 Task: Find connections with filter location Songyang with filter topic #Saaswith filter profile language English with filter current company Hortonworks with filter school Apeejay School with filter industry Recreational Facilities with filter service category Lead Generation with filter keywords title Video Game Writer
Action: Mouse moved to (613, 63)
Screenshot: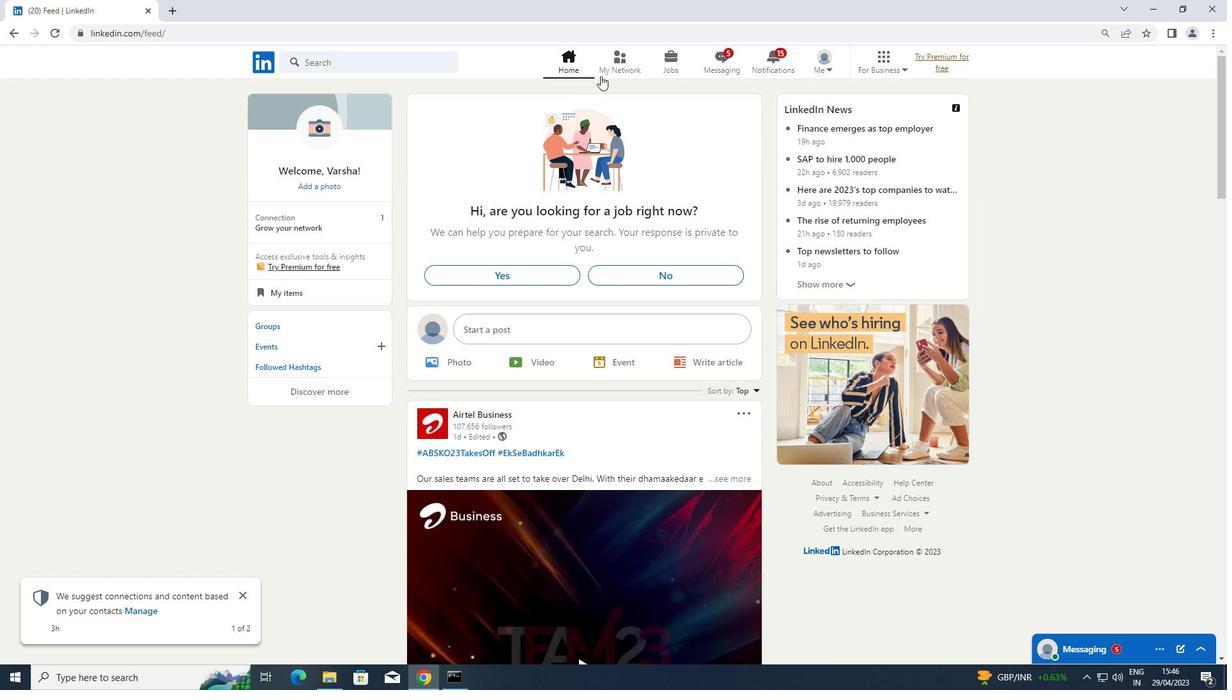 
Action: Mouse pressed left at (613, 63)
Screenshot: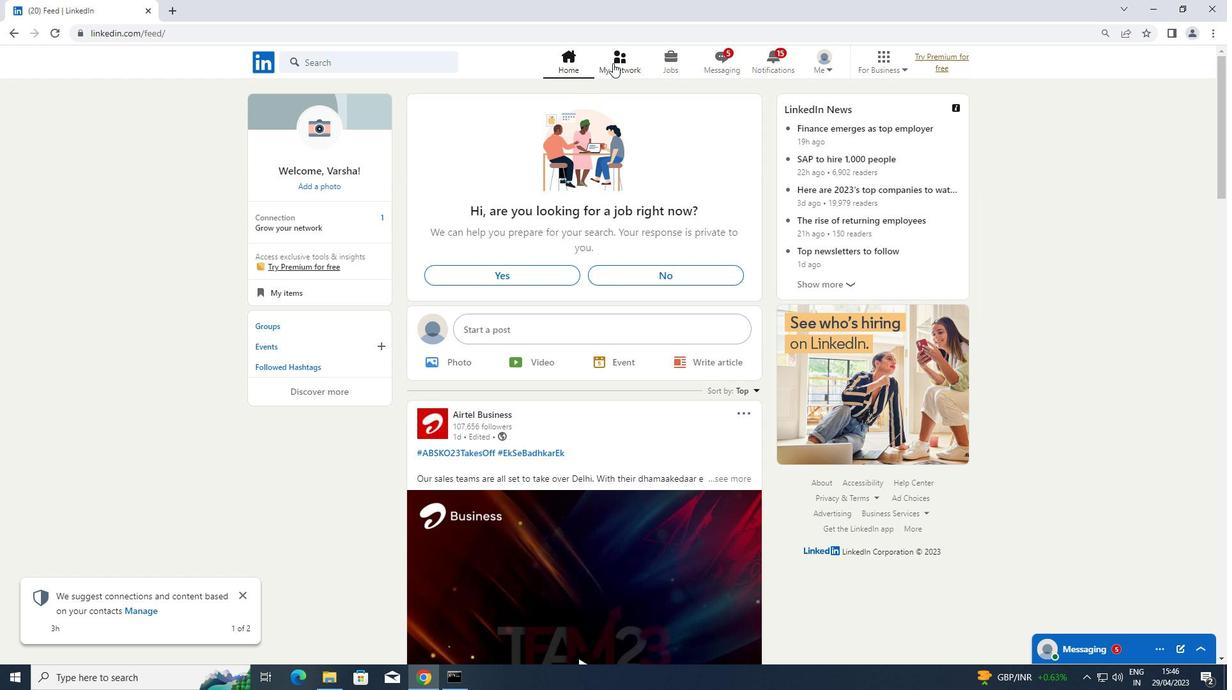 
Action: Mouse moved to (311, 127)
Screenshot: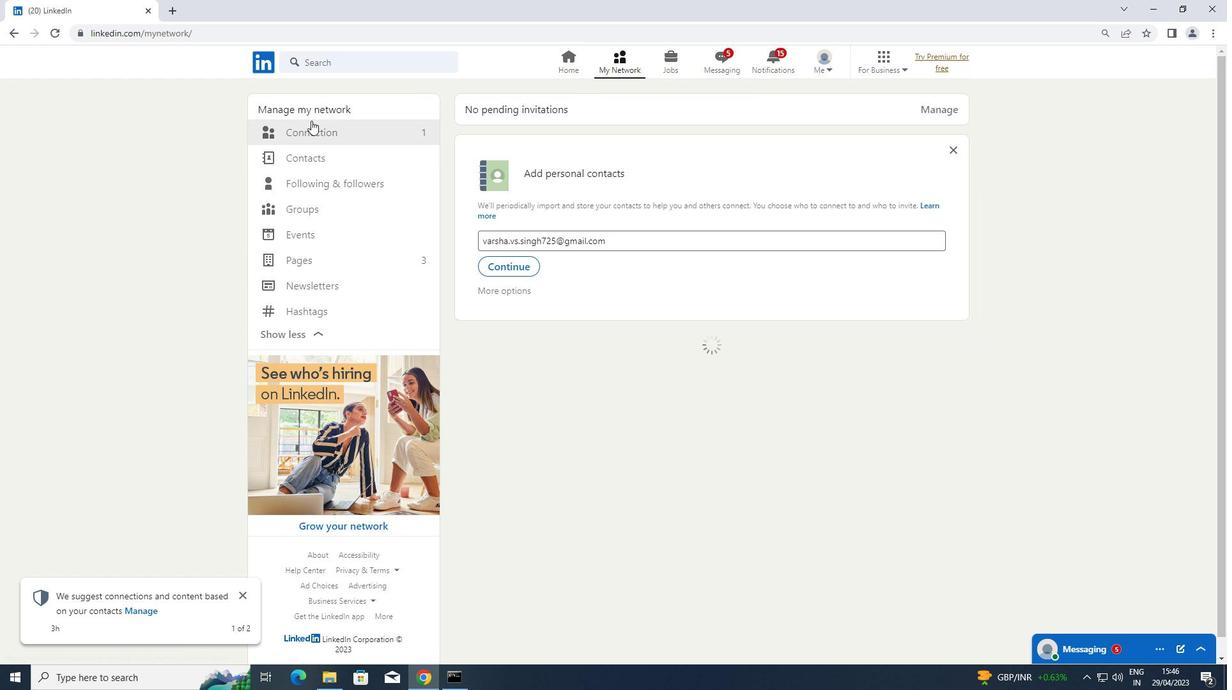 
Action: Mouse pressed left at (311, 127)
Screenshot: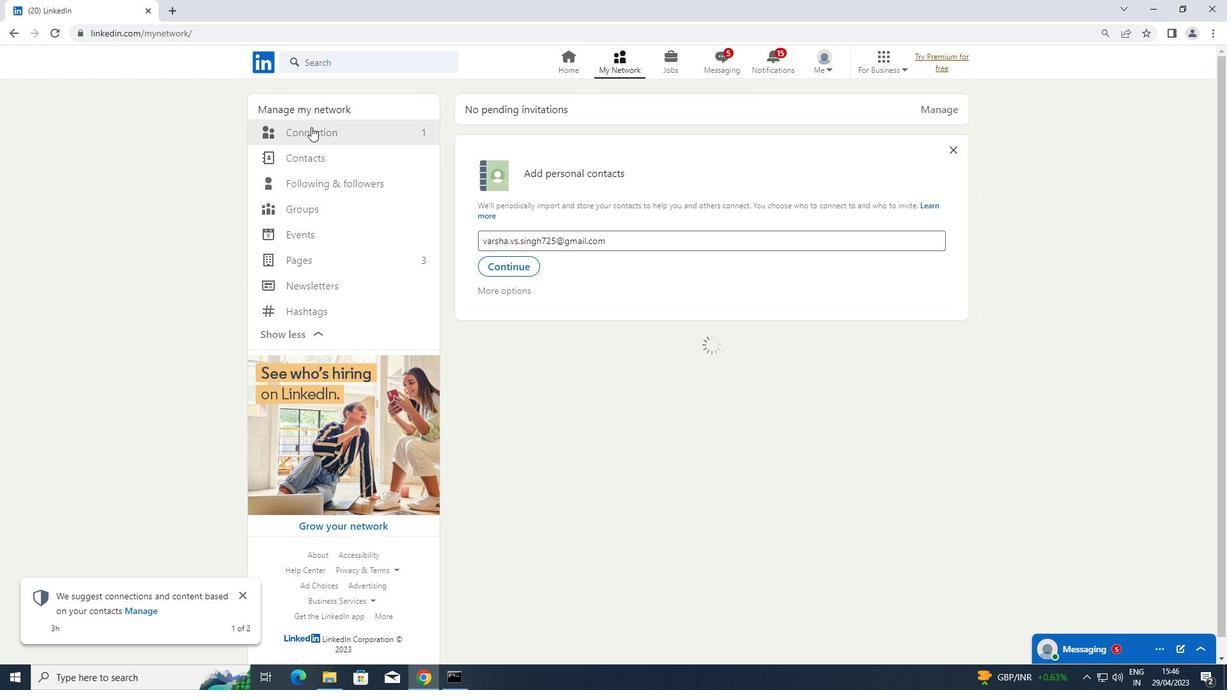 
Action: Mouse moved to (705, 136)
Screenshot: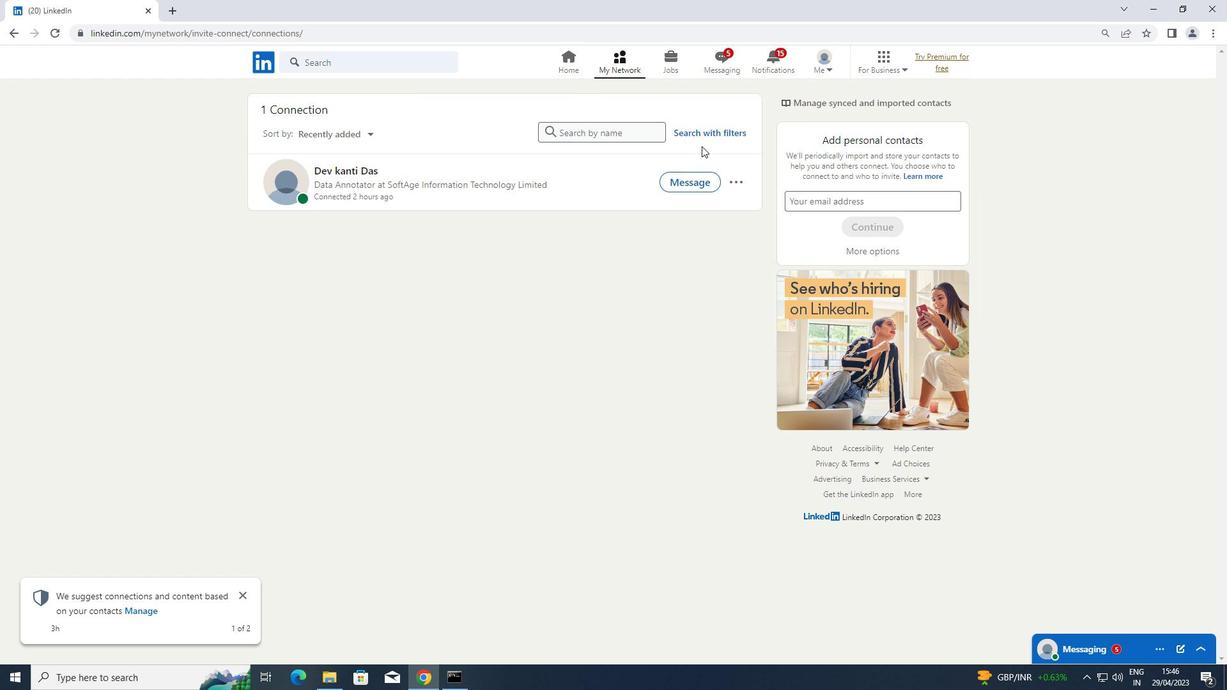 
Action: Mouse pressed left at (705, 136)
Screenshot: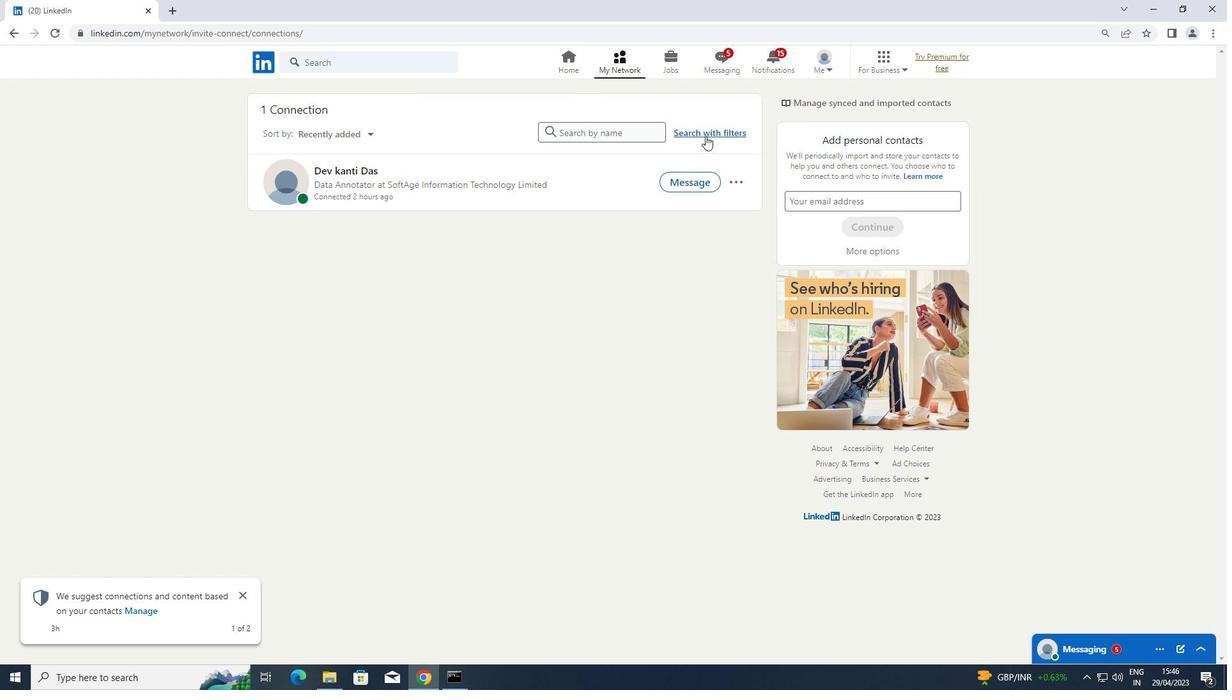 
Action: Mouse moved to (649, 93)
Screenshot: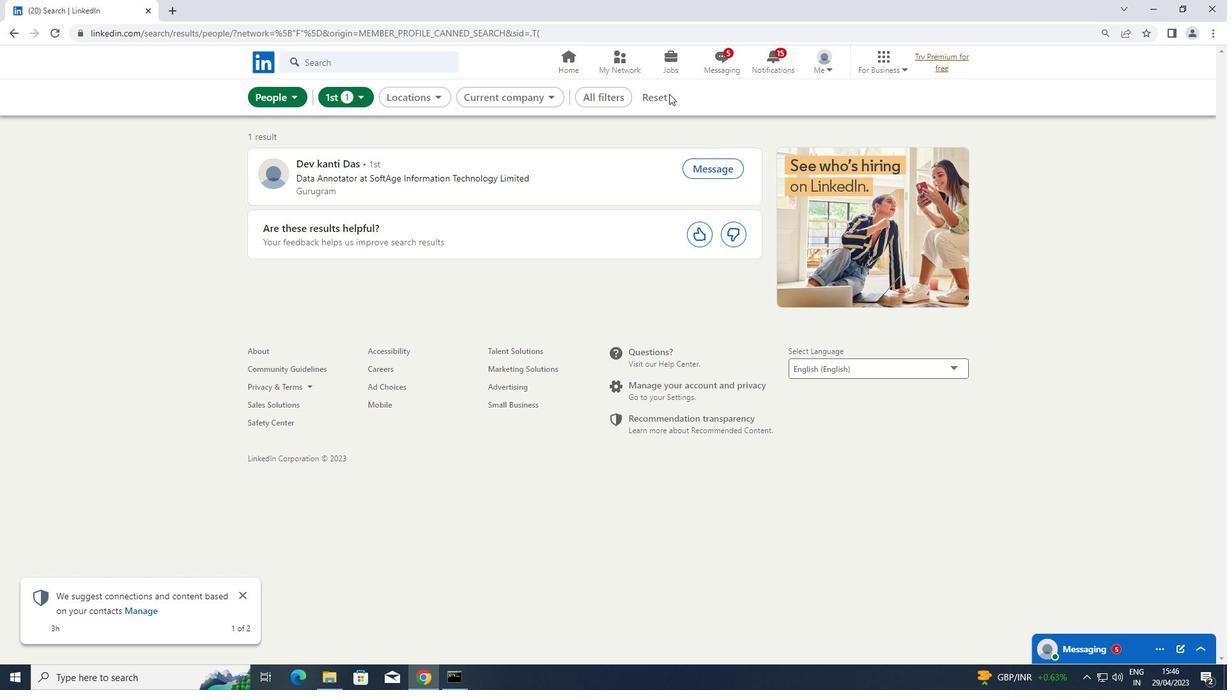 
Action: Mouse pressed left at (649, 93)
Screenshot: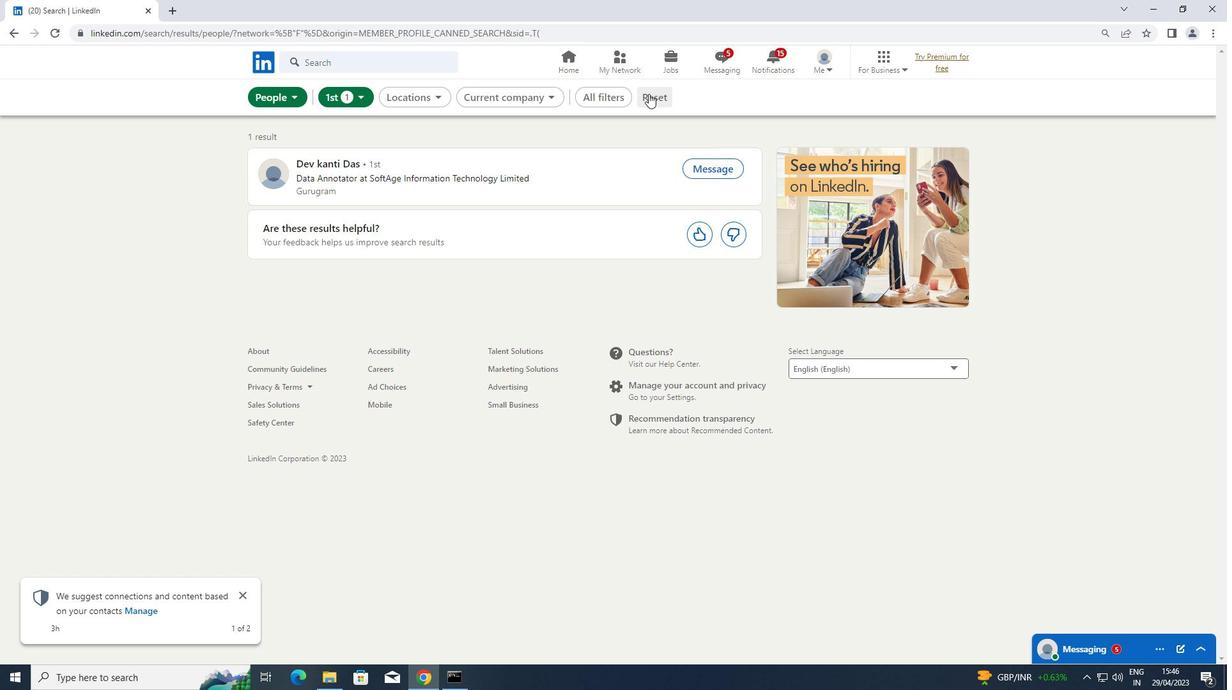 
Action: Mouse moved to (645, 95)
Screenshot: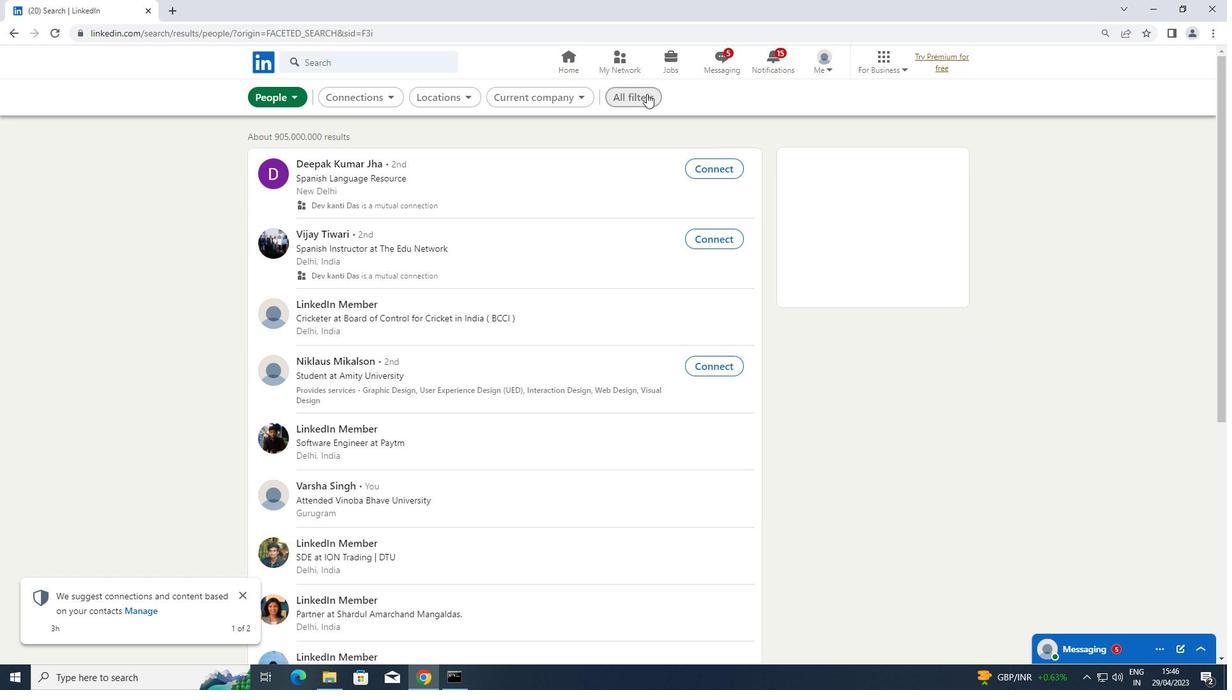 
Action: Mouse pressed left at (645, 95)
Screenshot: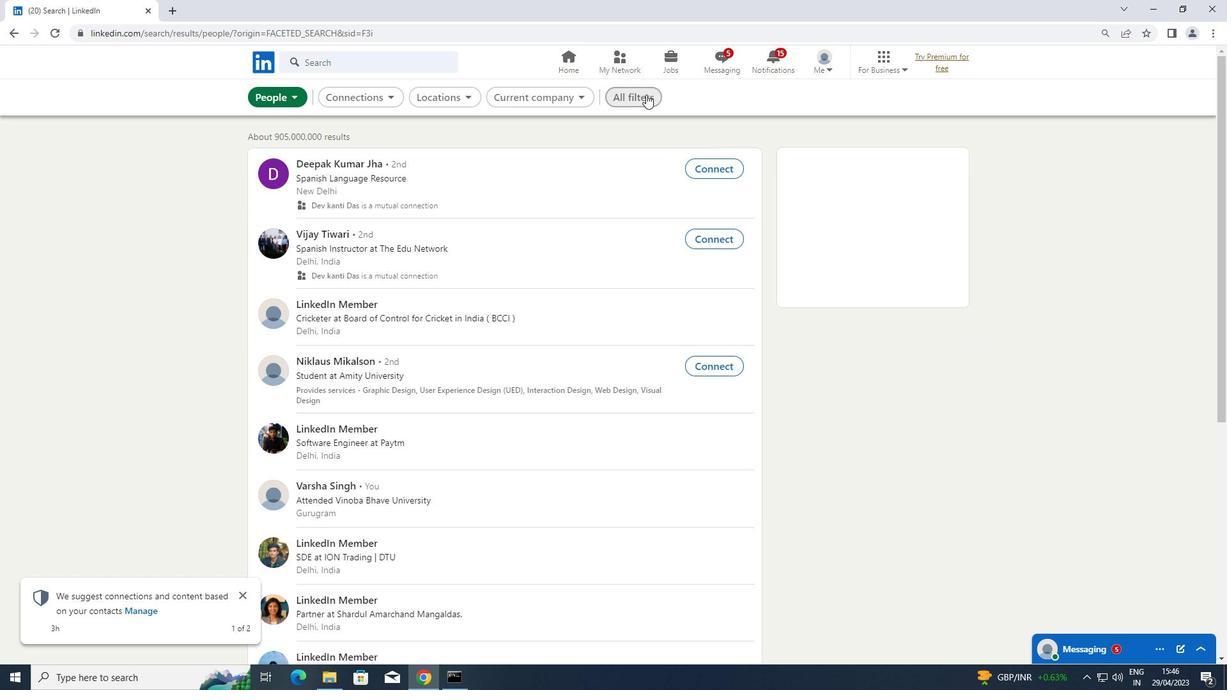 
Action: Mouse moved to (941, 292)
Screenshot: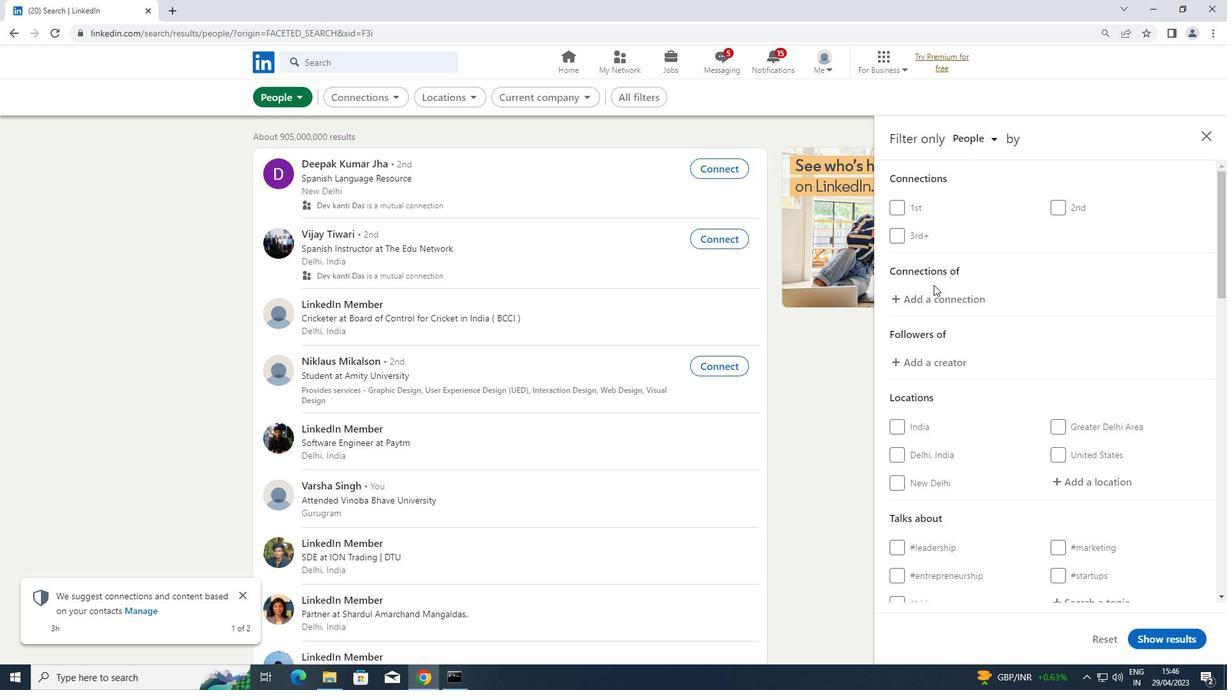 
Action: Mouse scrolled (941, 291) with delta (0, 0)
Screenshot: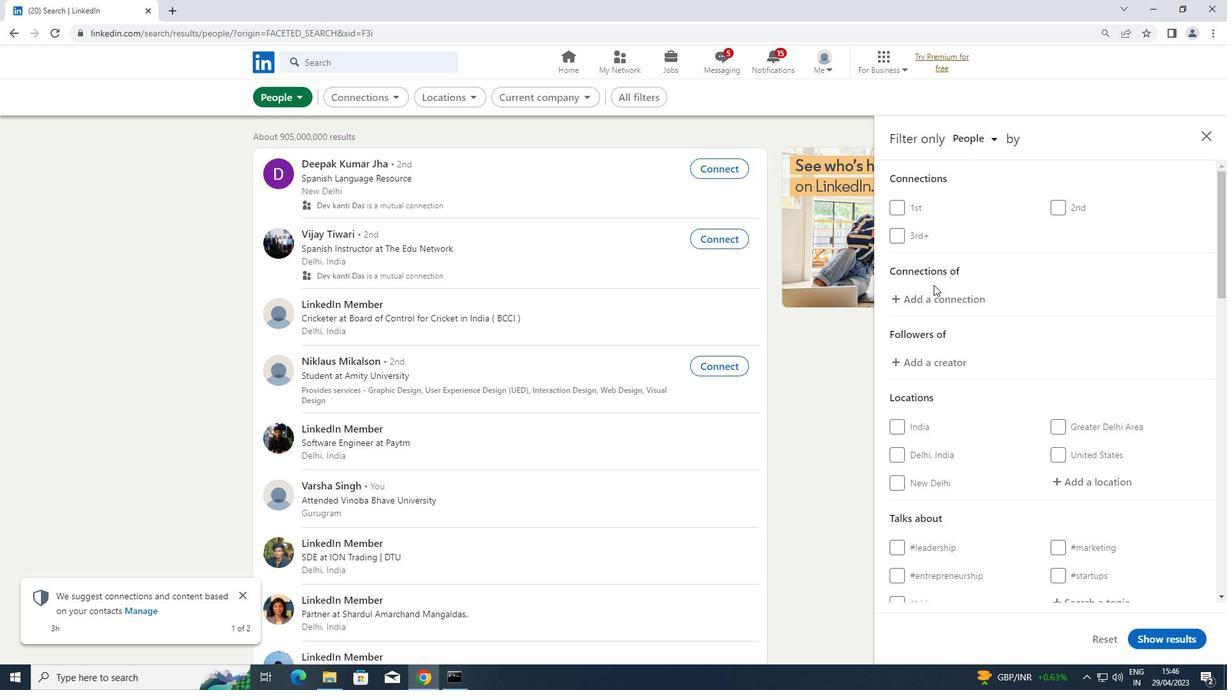 
Action: Mouse moved to (1110, 420)
Screenshot: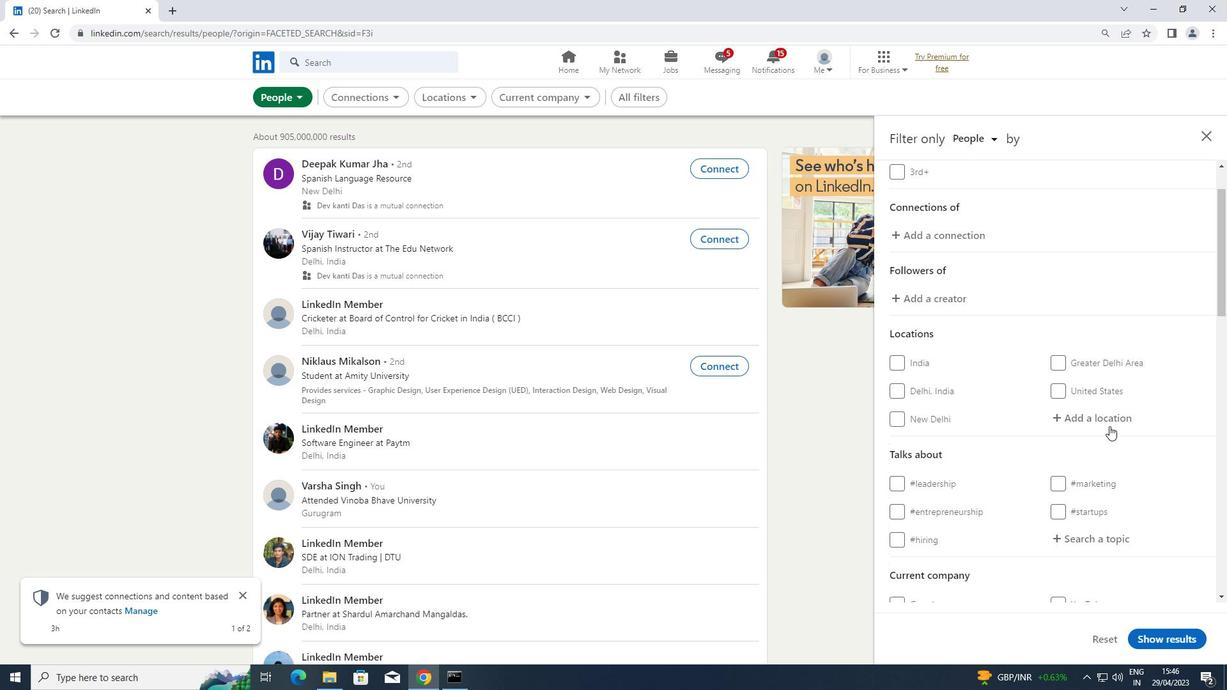 
Action: Mouse pressed left at (1110, 420)
Screenshot: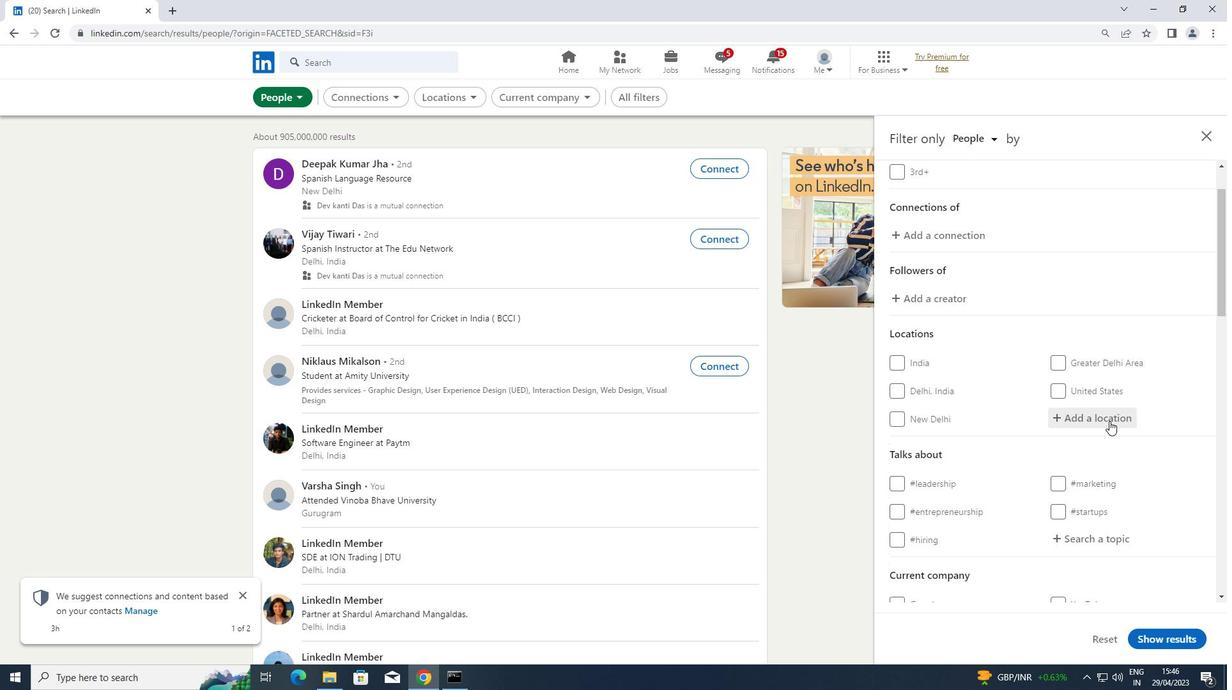 
Action: Key pressed <Key.shift>SONGYANG
Screenshot: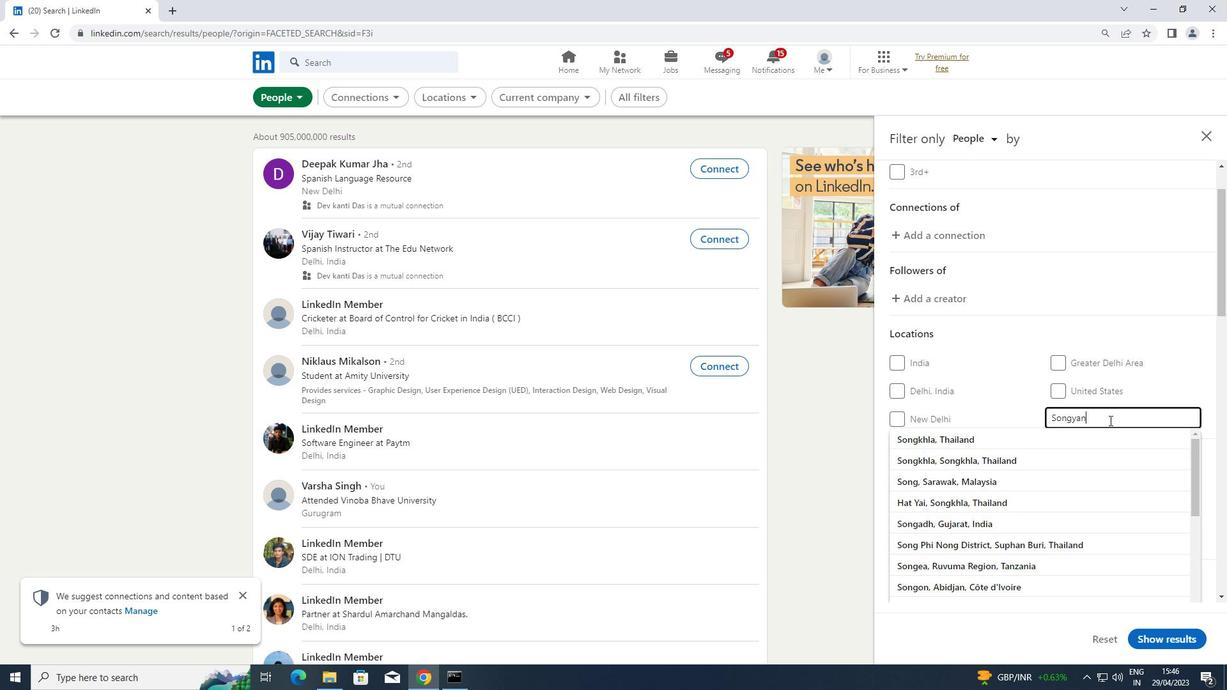 
Action: Mouse moved to (1024, 470)
Screenshot: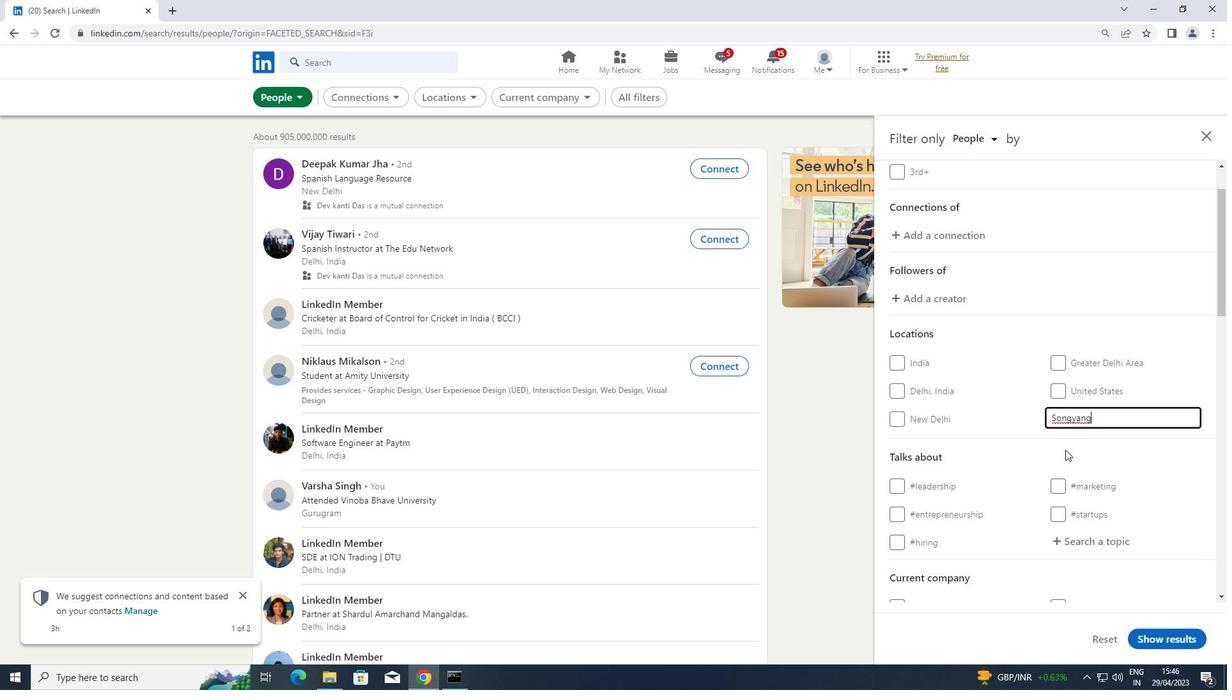 
Action: Mouse scrolled (1024, 469) with delta (0, 0)
Screenshot: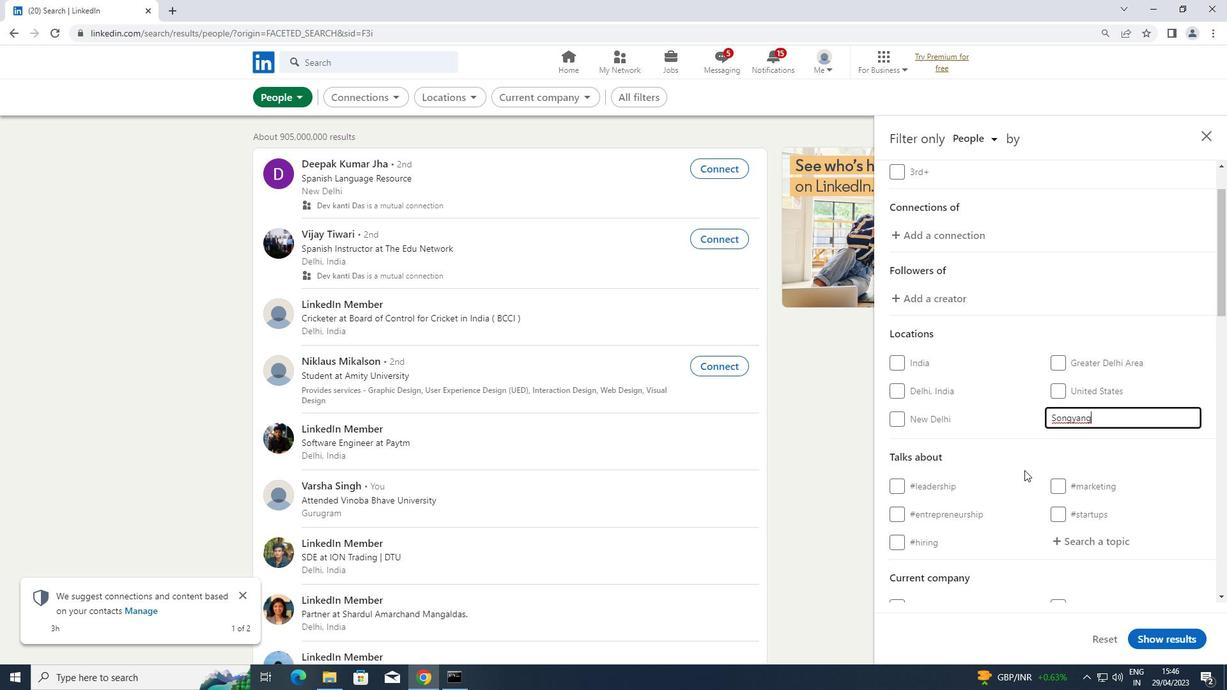 
Action: Mouse moved to (1077, 470)
Screenshot: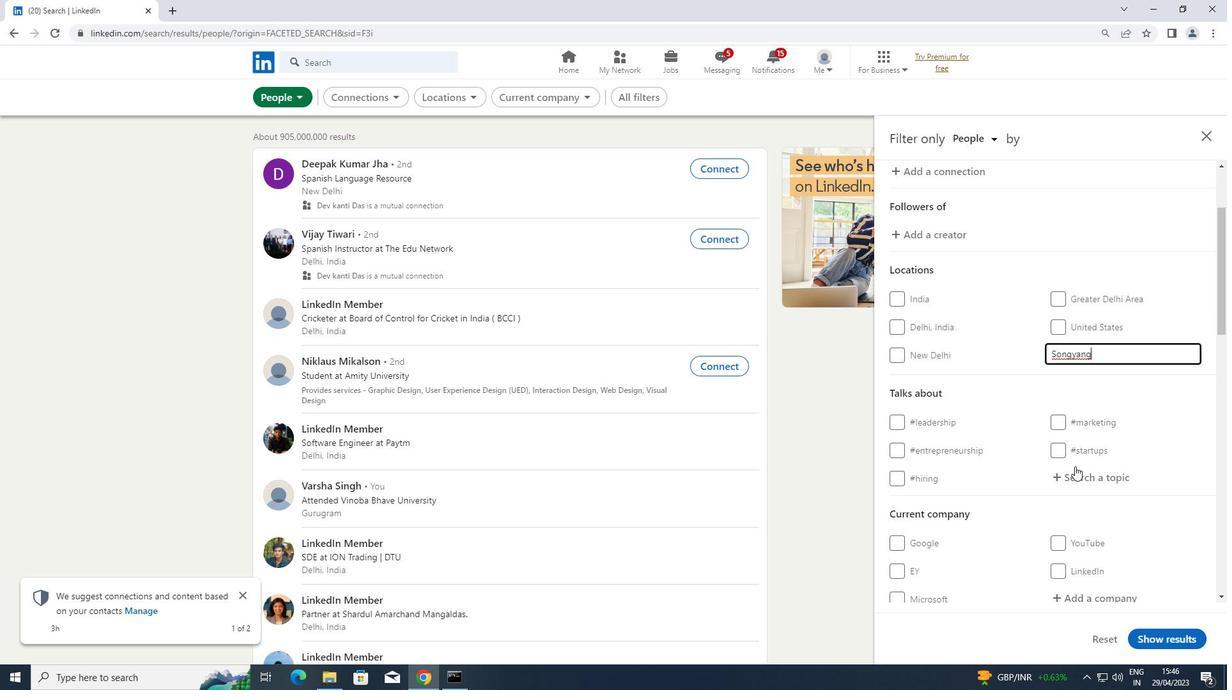 
Action: Mouse pressed left at (1077, 470)
Screenshot: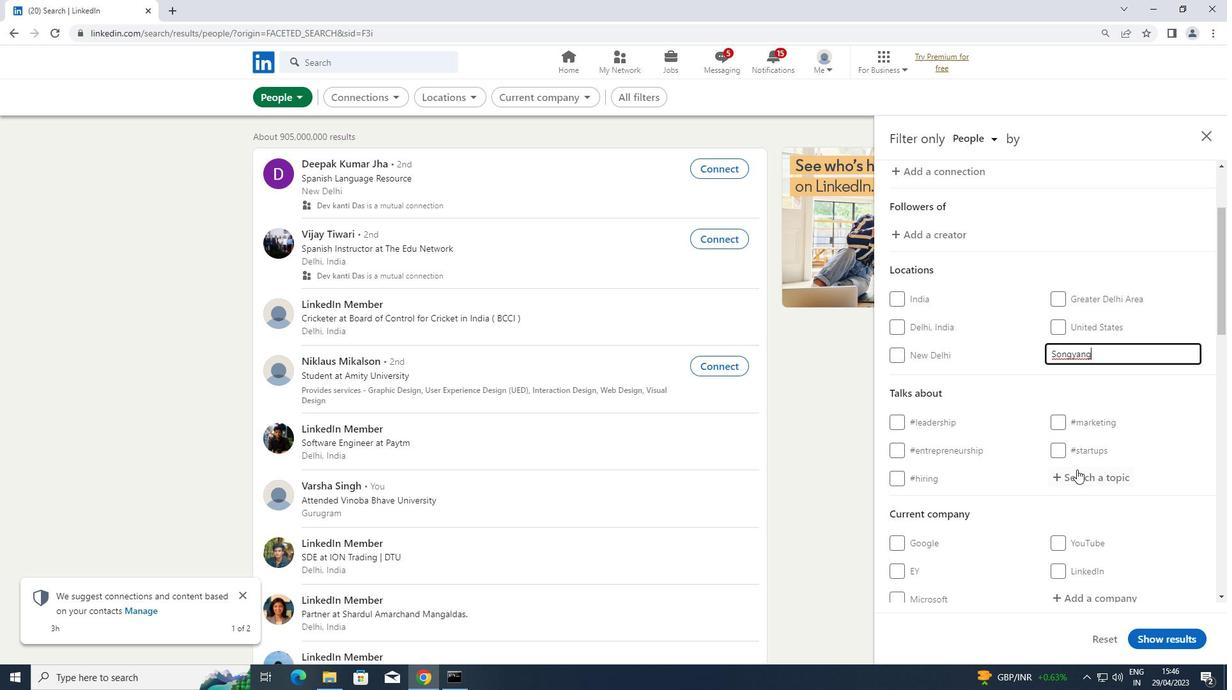 
Action: Key pressed <Key.shift>#<Key.shift>SAAS
Screenshot: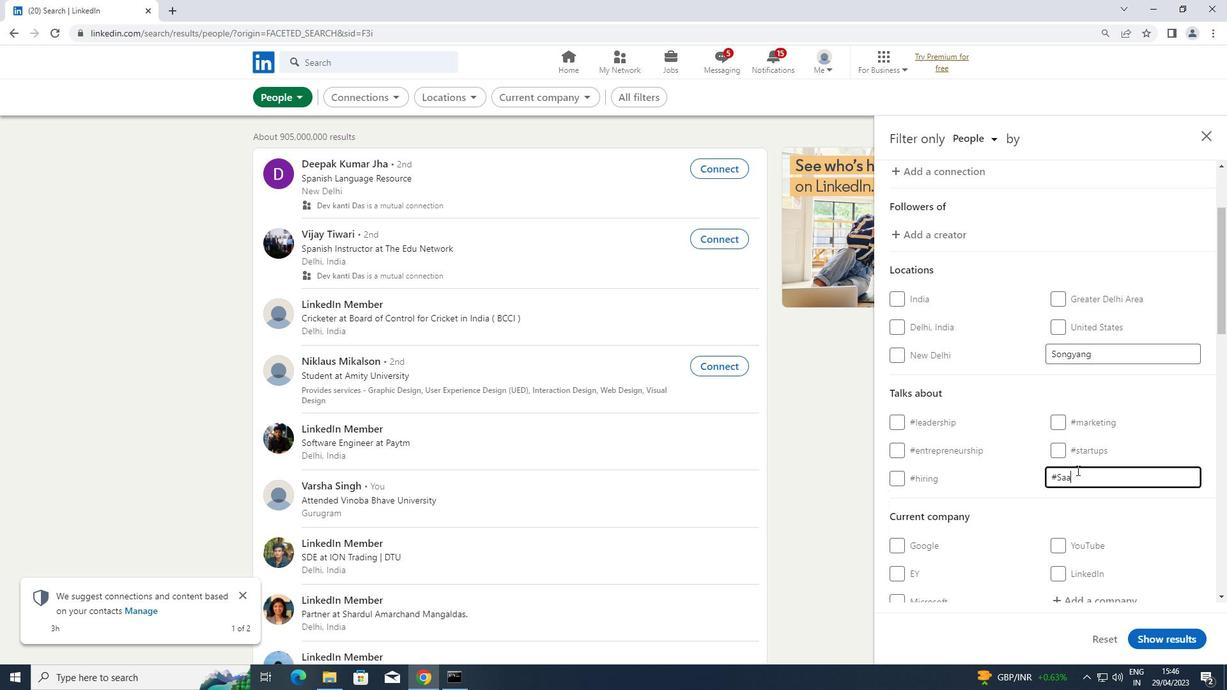 
Action: Mouse moved to (1048, 470)
Screenshot: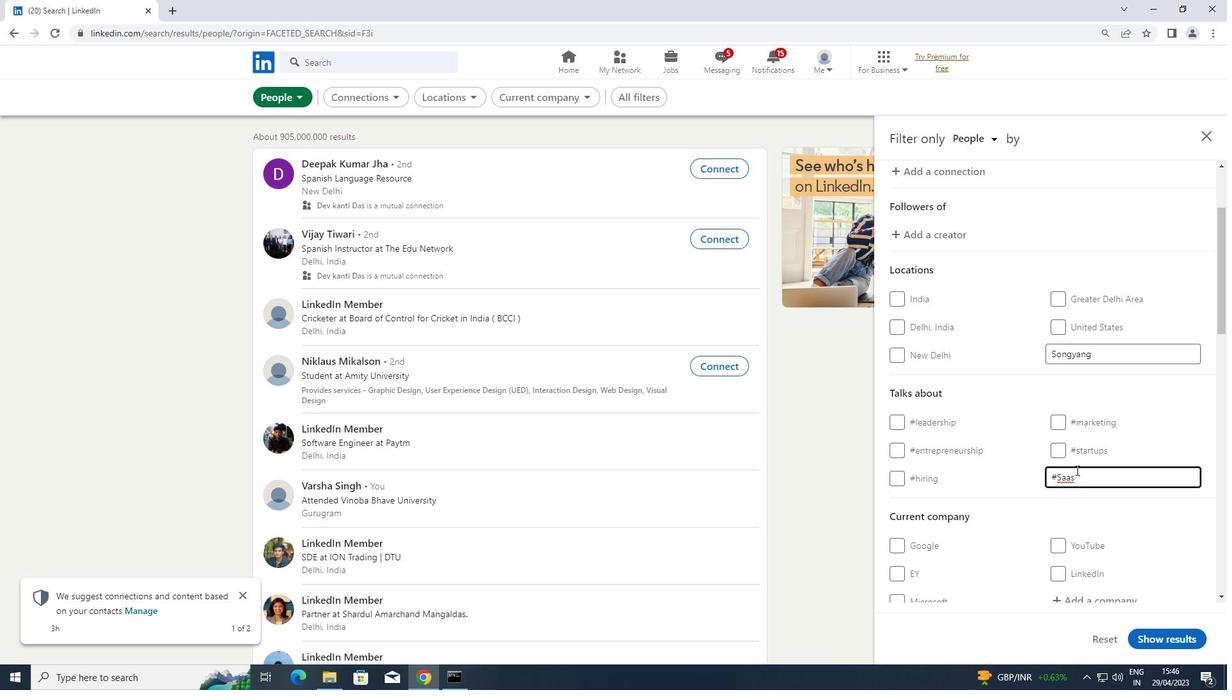 
Action: Mouse scrolled (1048, 469) with delta (0, 0)
Screenshot: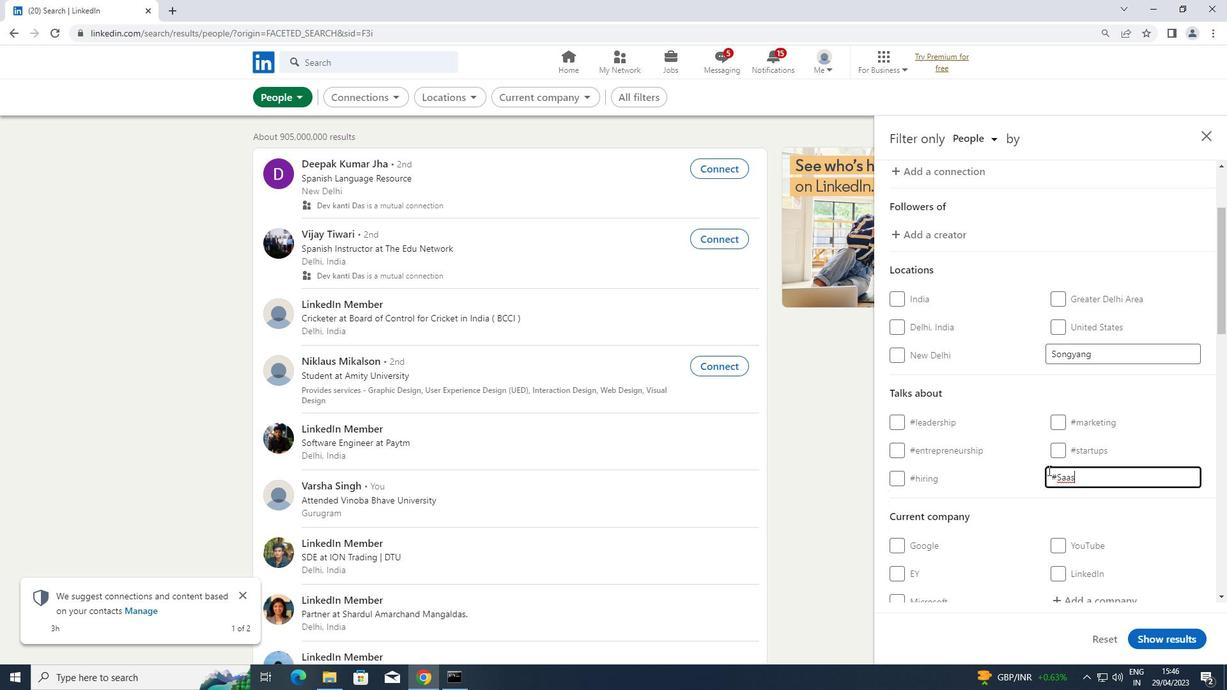 
Action: Mouse scrolled (1048, 469) with delta (0, 0)
Screenshot: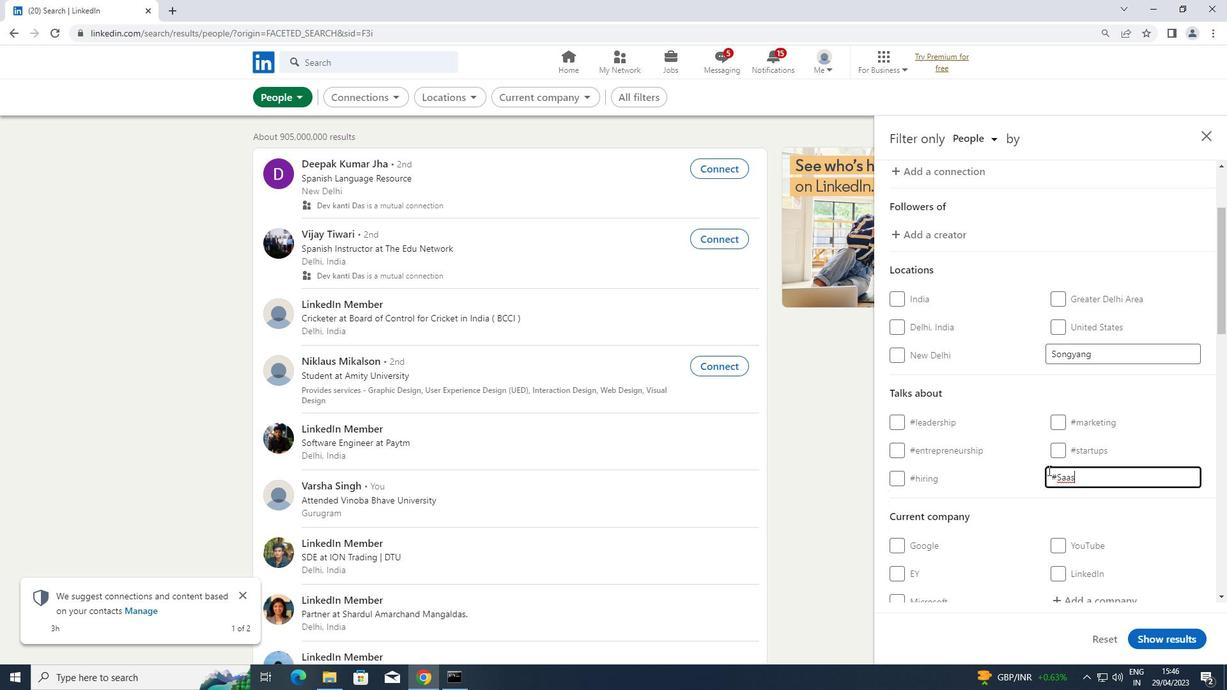 
Action: Mouse scrolled (1048, 469) with delta (0, 0)
Screenshot: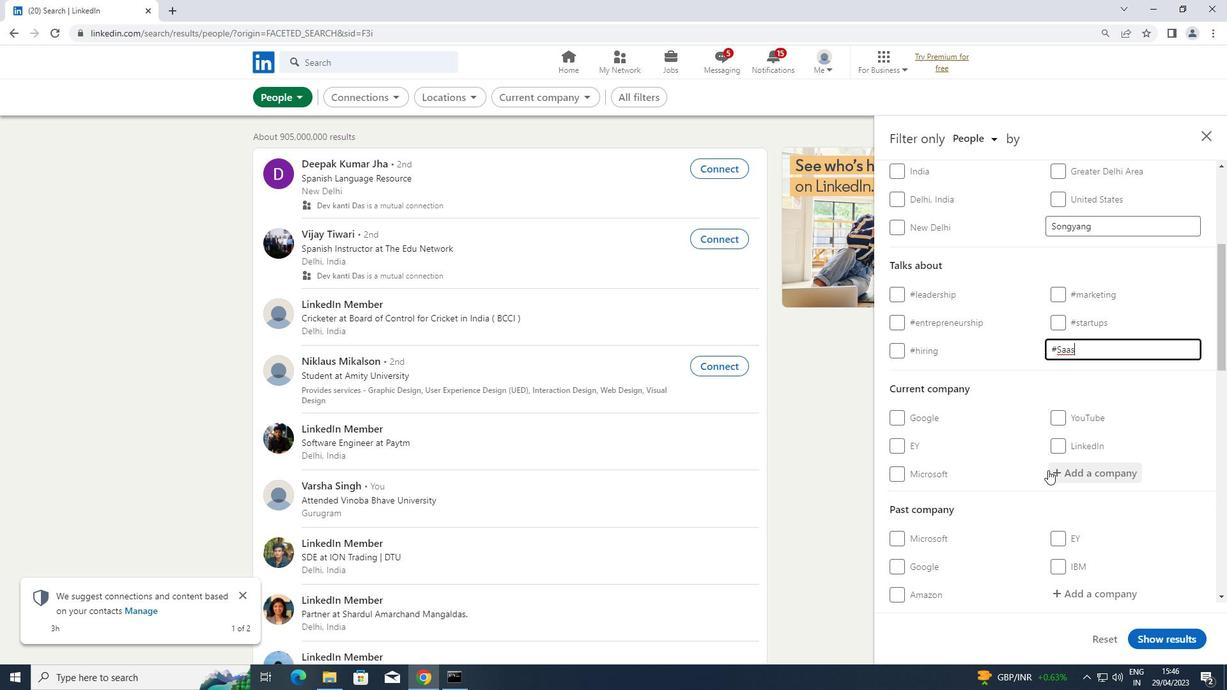 
Action: Mouse scrolled (1048, 469) with delta (0, 0)
Screenshot: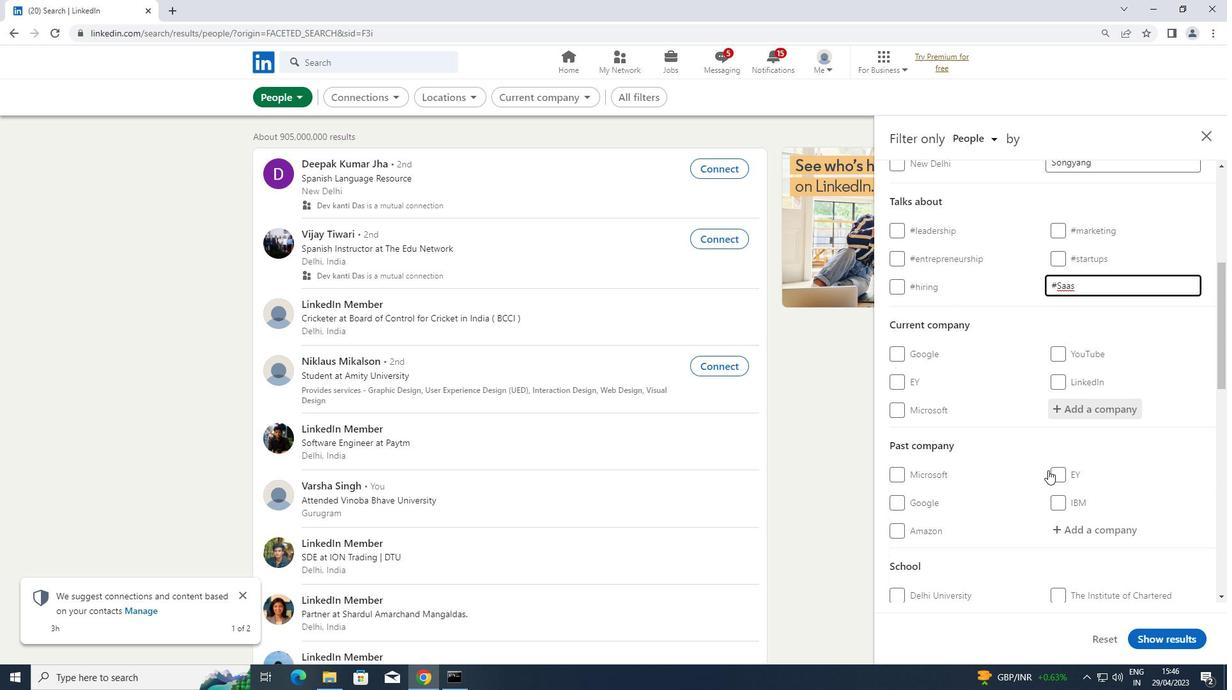 
Action: Mouse scrolled (1048, 469) with delta (0, 0)
Screenshot: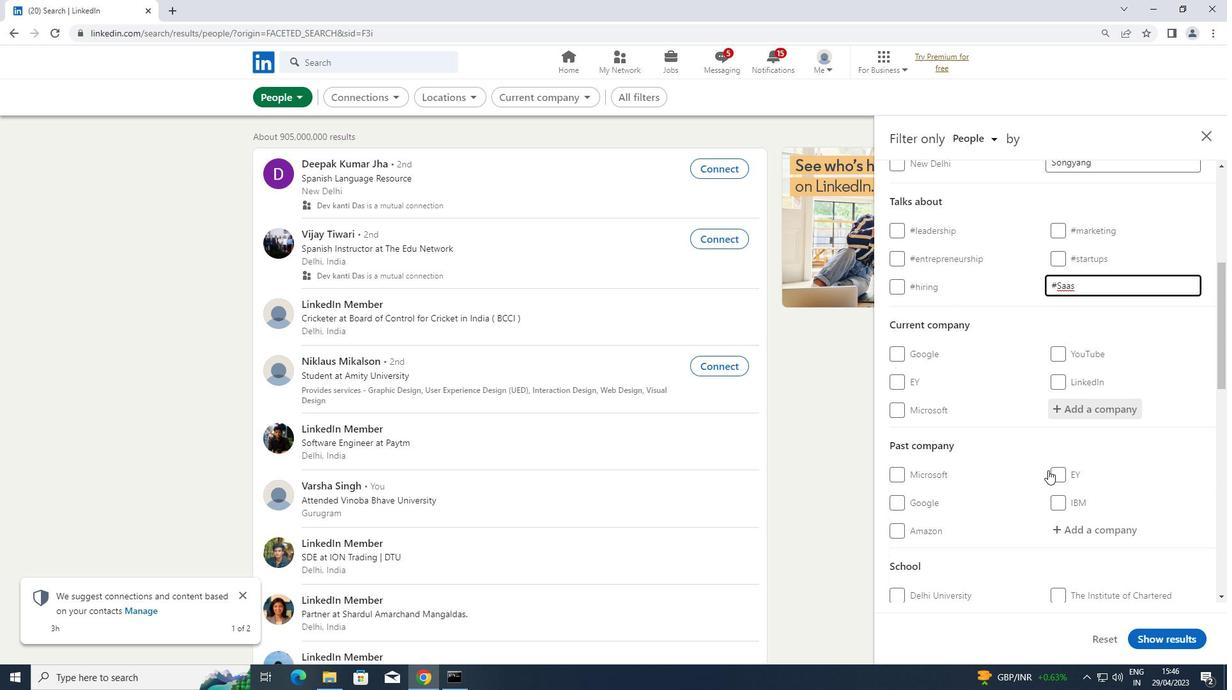 
Action: Mouse scrolled (1048, 469) with delta (0, 0)
Screenshot: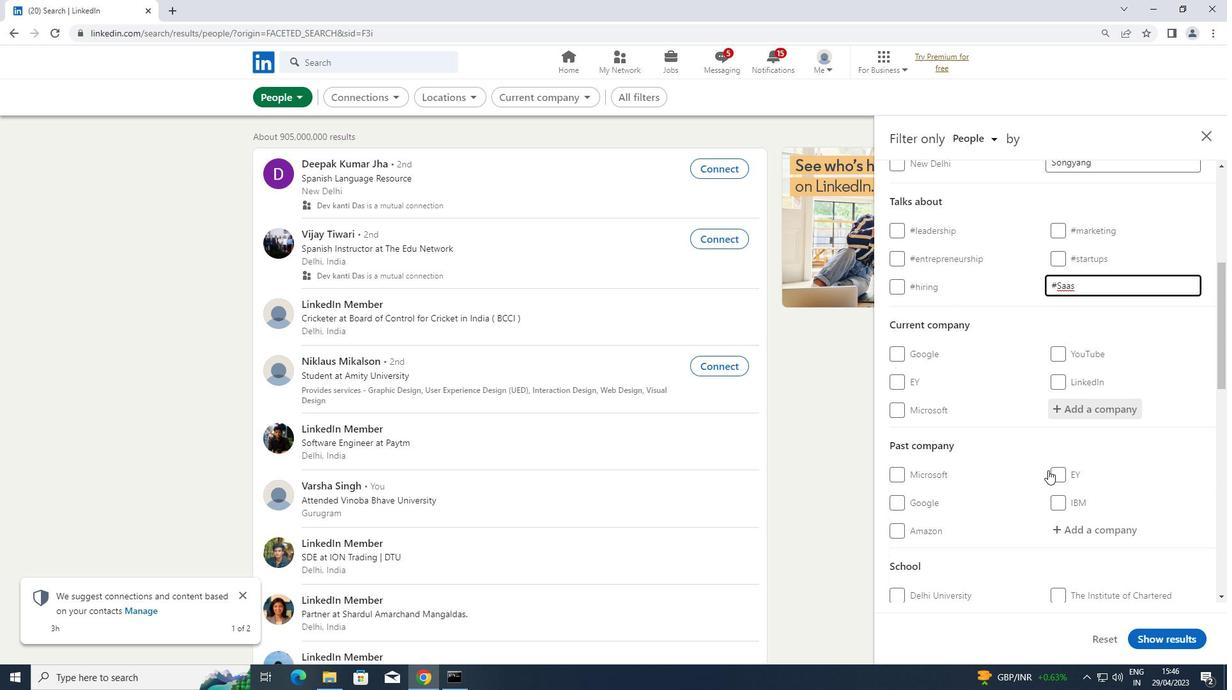 
Action: Mouse scrolled (1048, 469) with delta (0, 0)
Screenshot: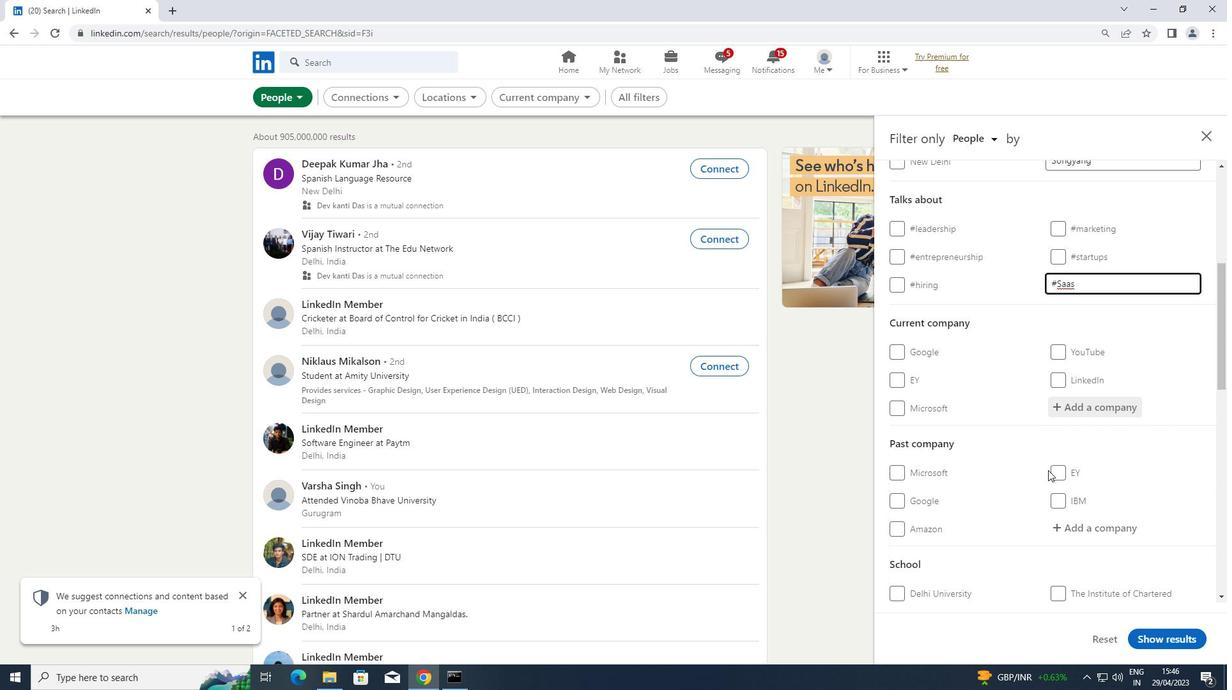 
Action: Mouse scrolled (1048, 469) with delta (0, 0)
Screenshot: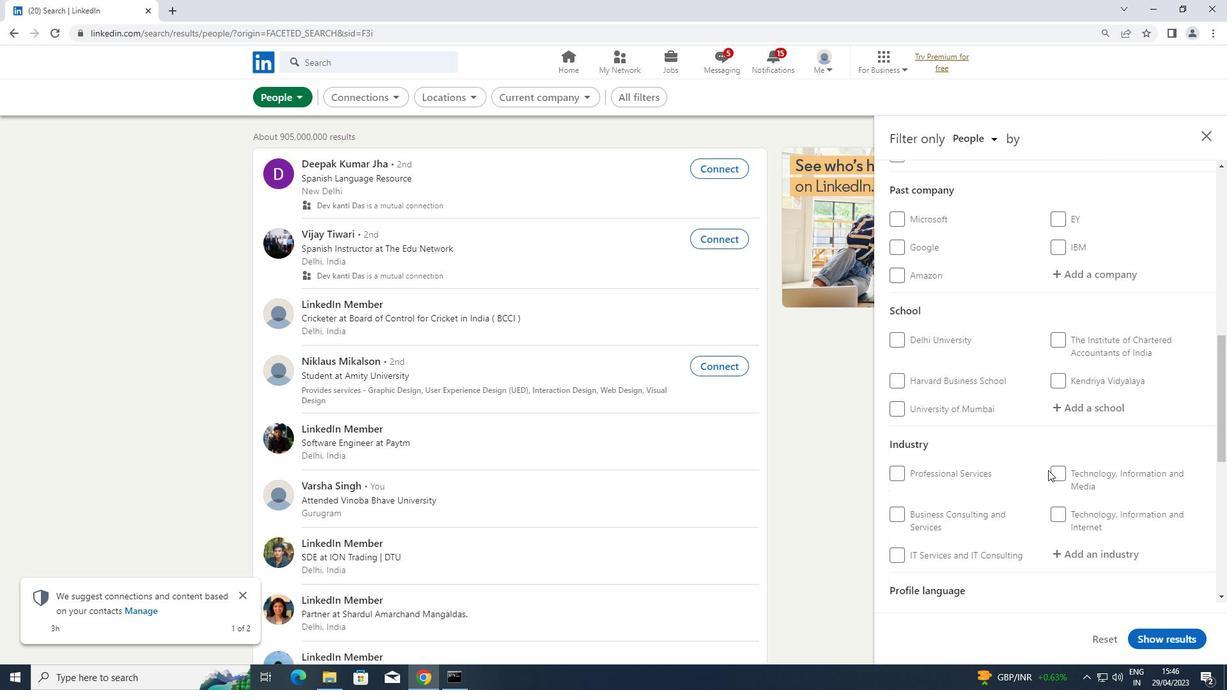
Action: Mouse scrolled (1048, 469) with delta (0, 0)
Screenshot: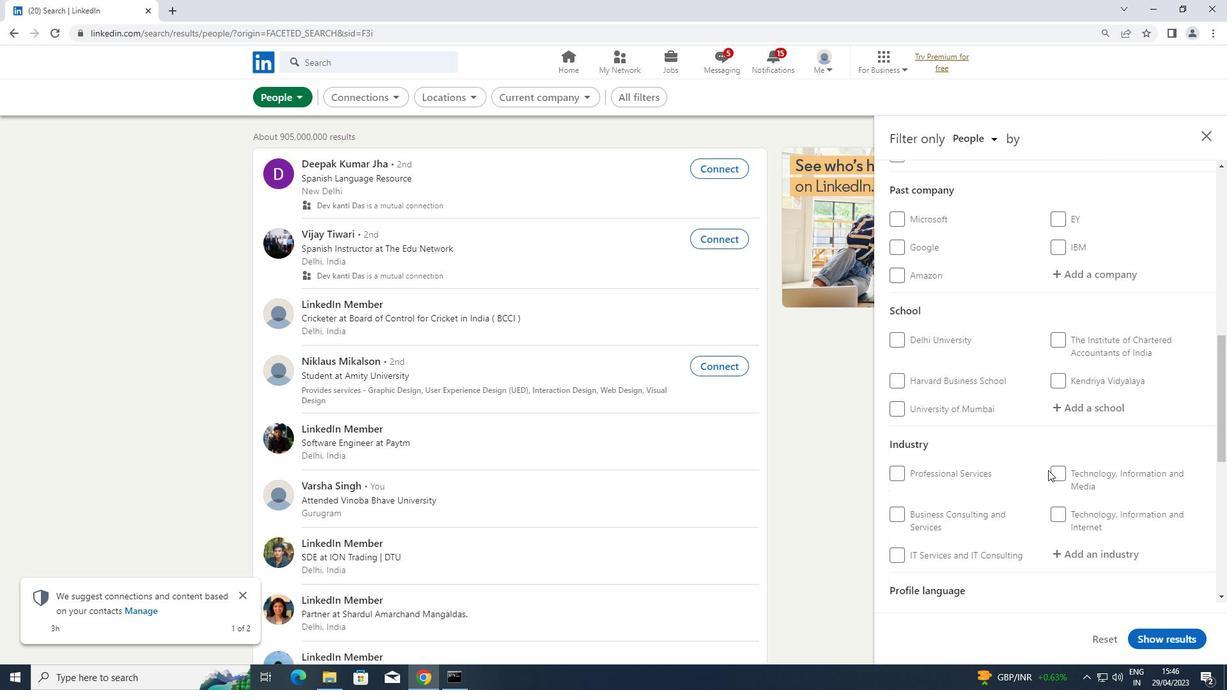 
Action: Mouse moved to (897, 494)
Screenshot: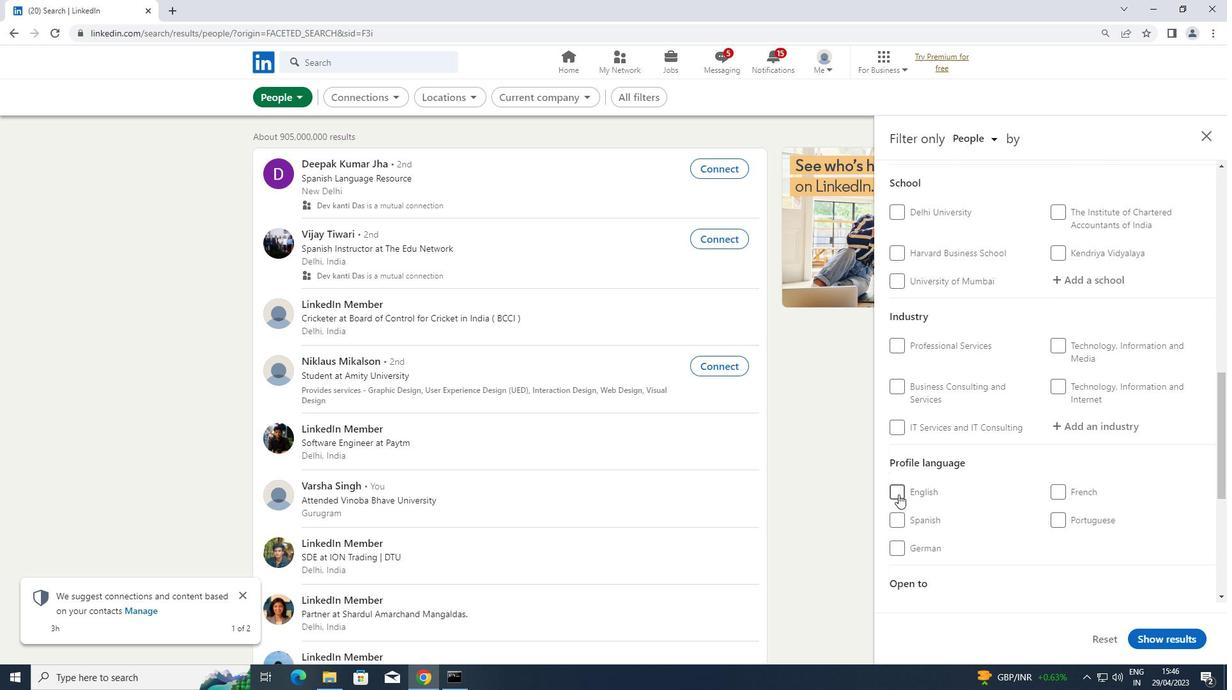 
Action: Mouse pressed left at (897, 494)
Screenshot: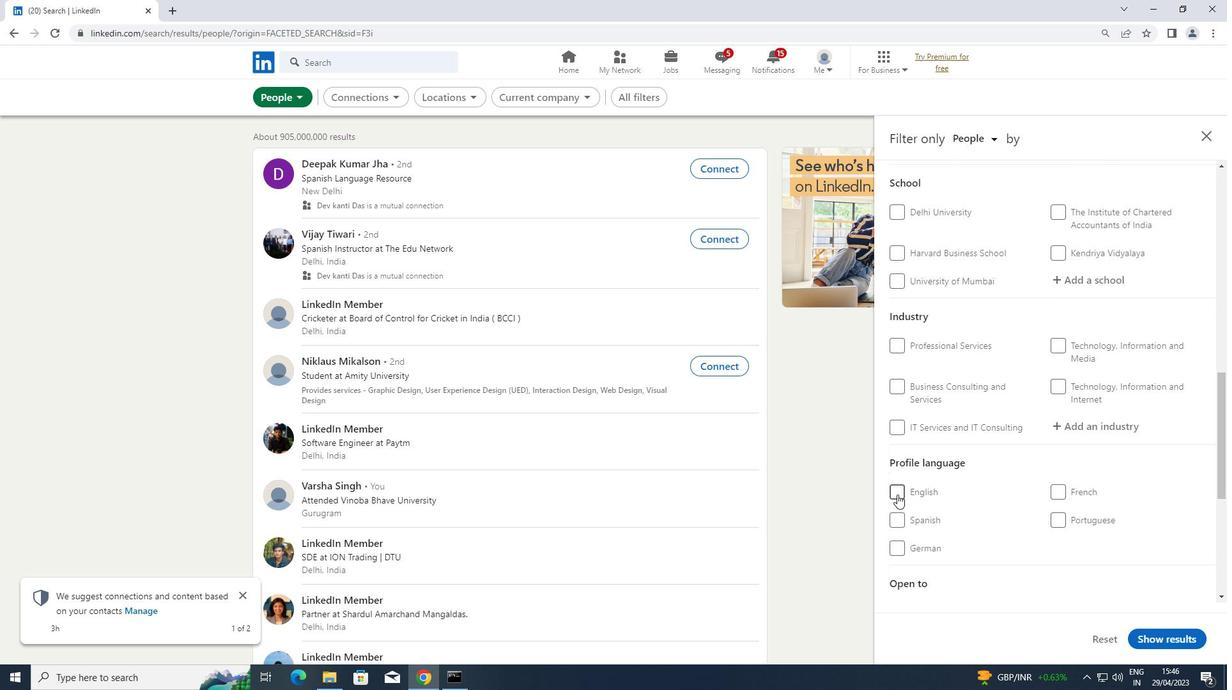 
Action: Mouse moved to (918, 483)
Screenshot: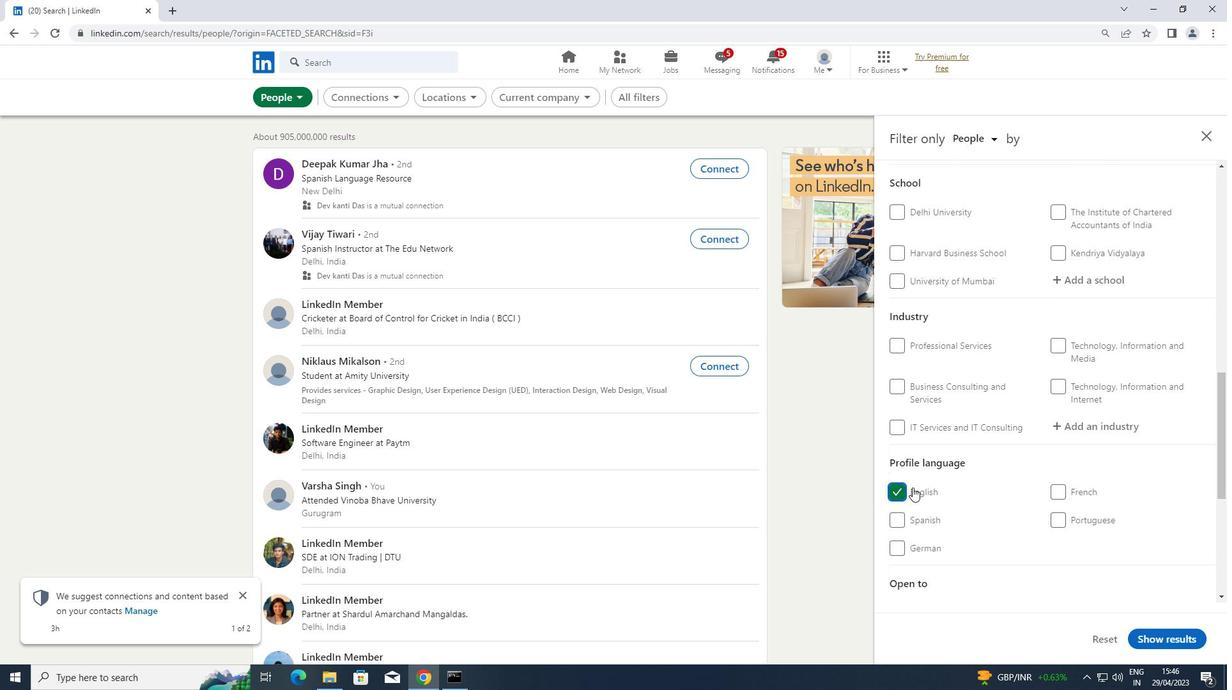 
Action: Mouse scrolled (918, 484) with delta (0, 0)
Screenshot: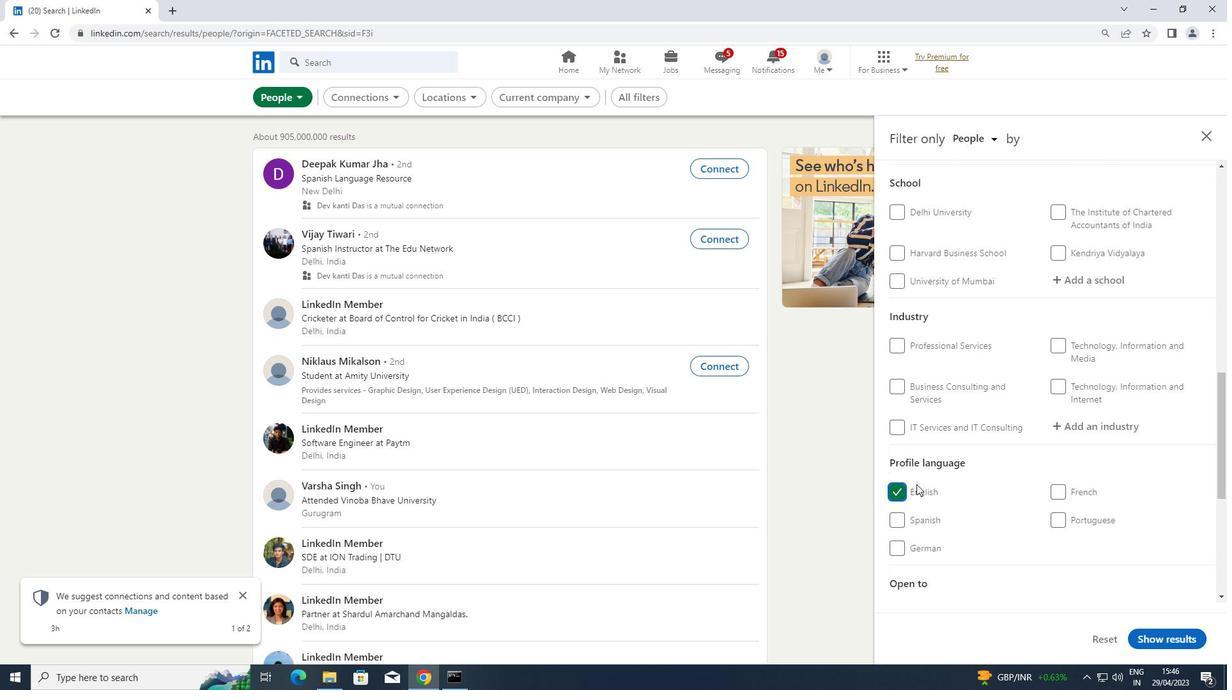 
Action: Mouse scrolled (918, 484) with delta (0, 0)
Screenshot: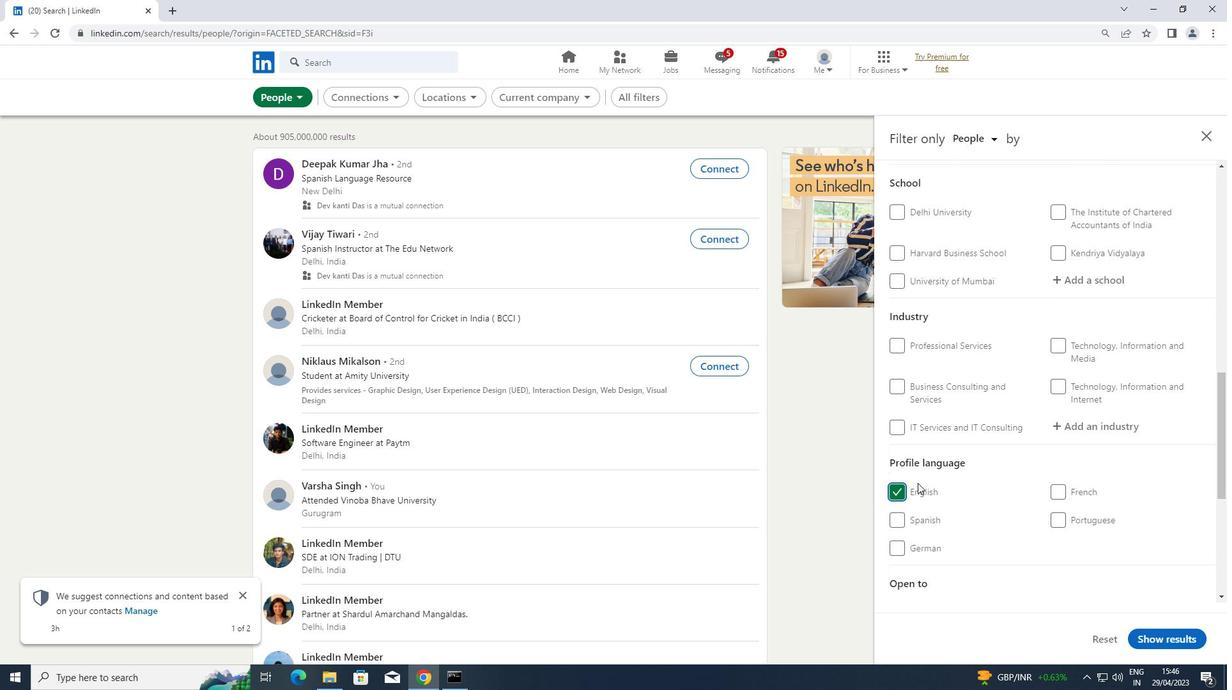 
Action: Mouse scrolled (918, 484) with delta (0, 0)
Screenshot: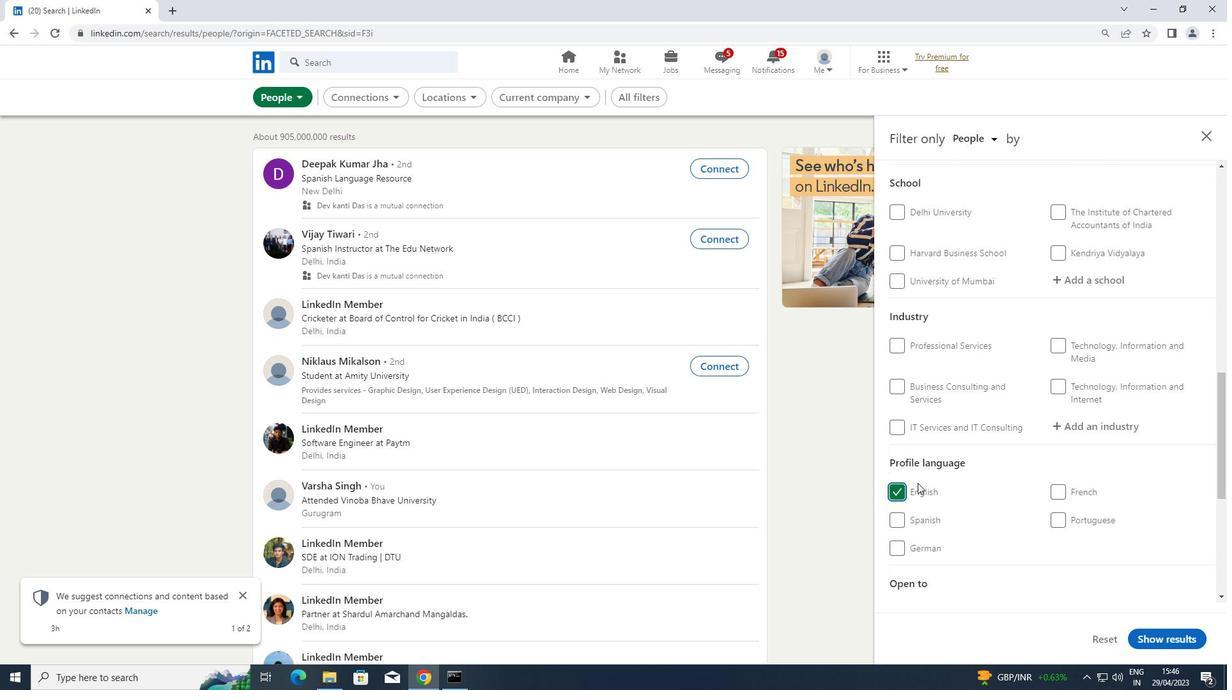 
Action: Mouse scrolled (918, 484) with delta (0, 0)
Screenshot: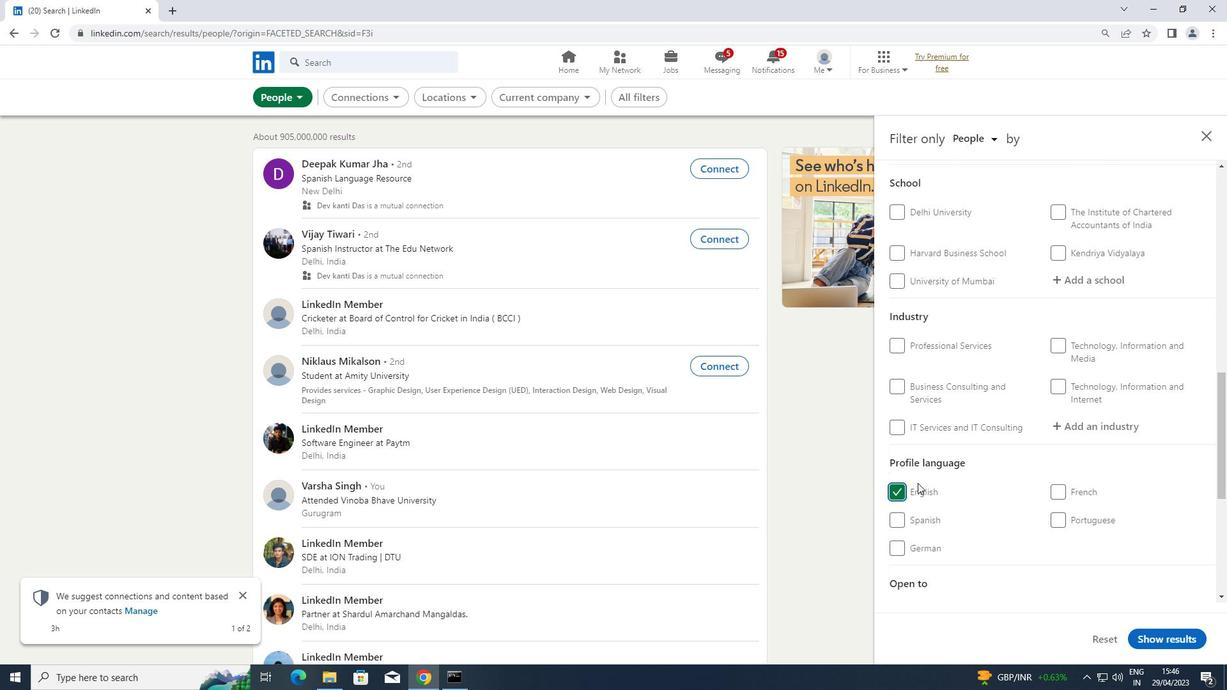 
Action: Mouse scrolled (918, 484) with delta (0, 0)
Screenshot: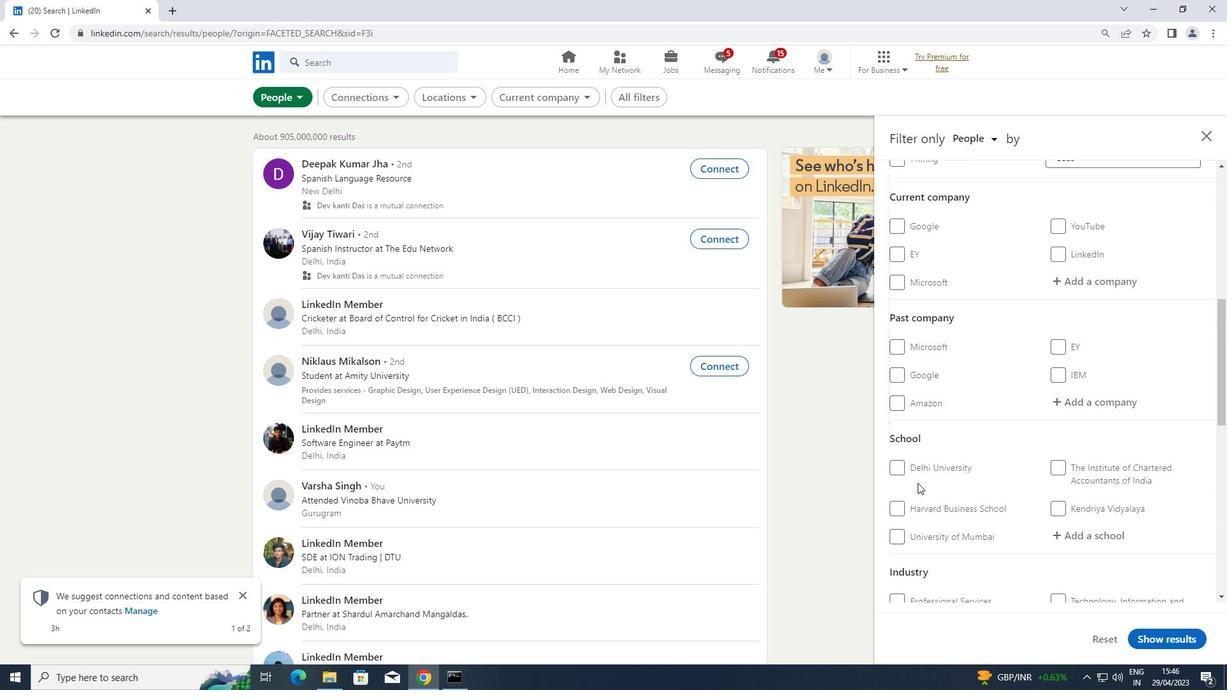
Action: Mouse moved to (1085, 336)
Screenshot: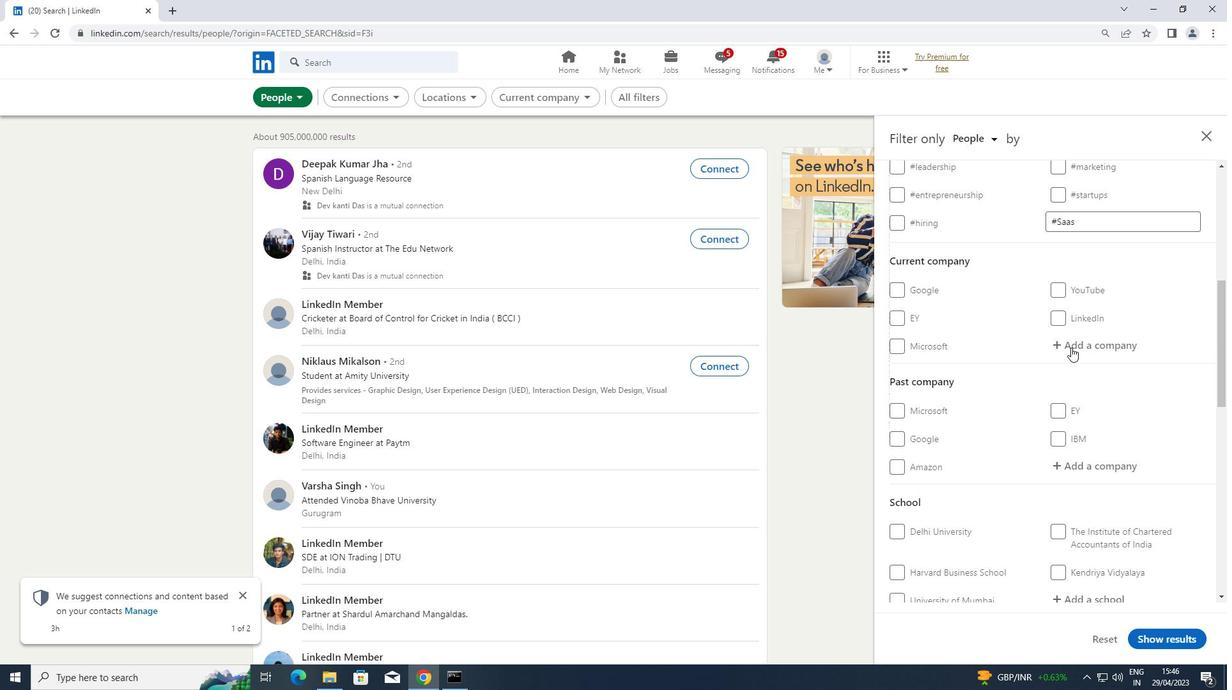 
Action: Mouse pressed left at (1085, 336)
Screenshot: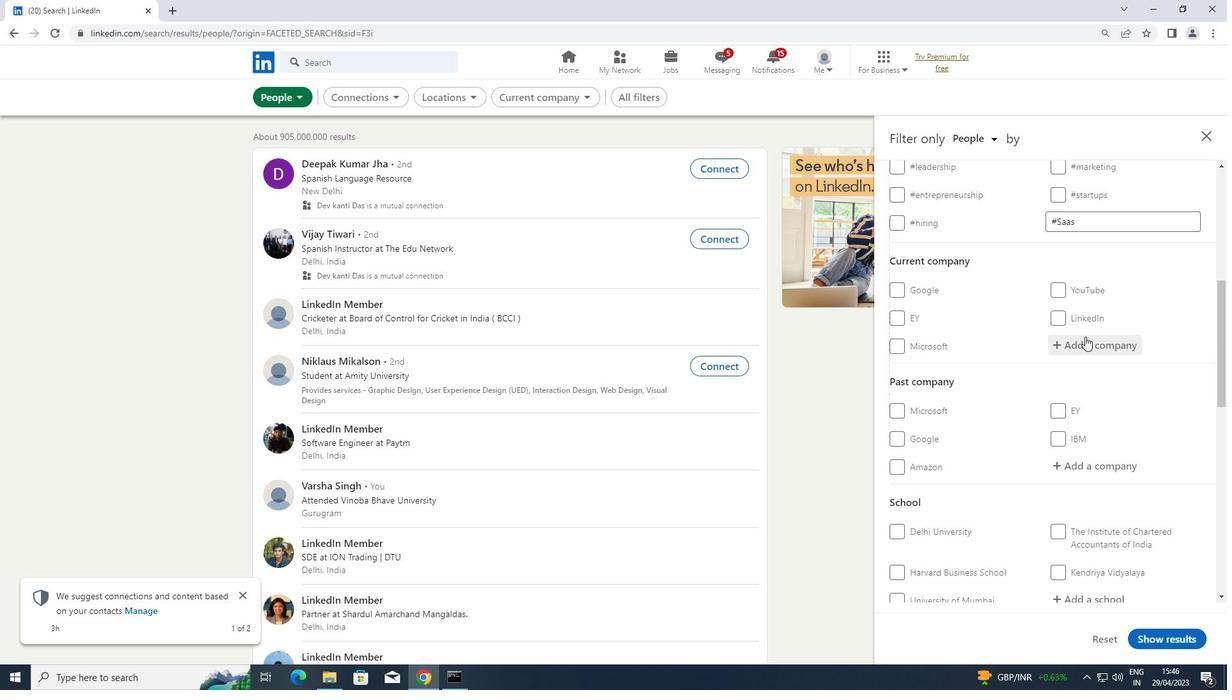 
Action: Key pressed <Key.shift>HORTONWORK
Screenshot: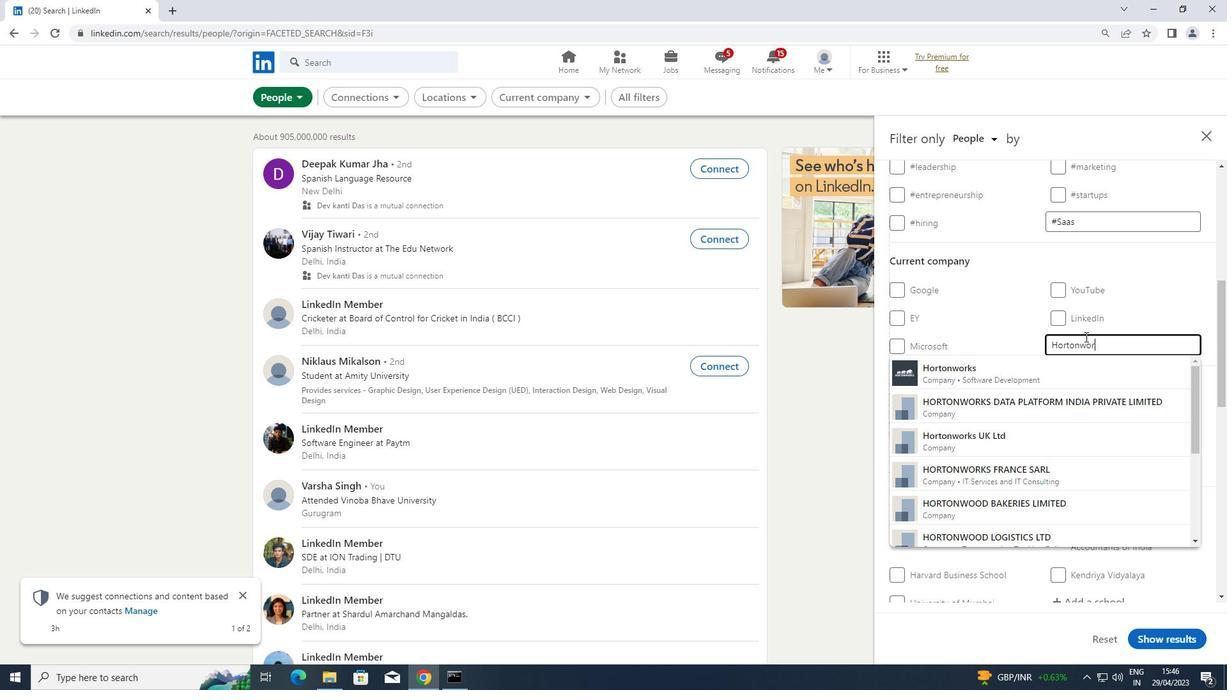 
Action: Mouse moved to (1013, 370)
Screenshot: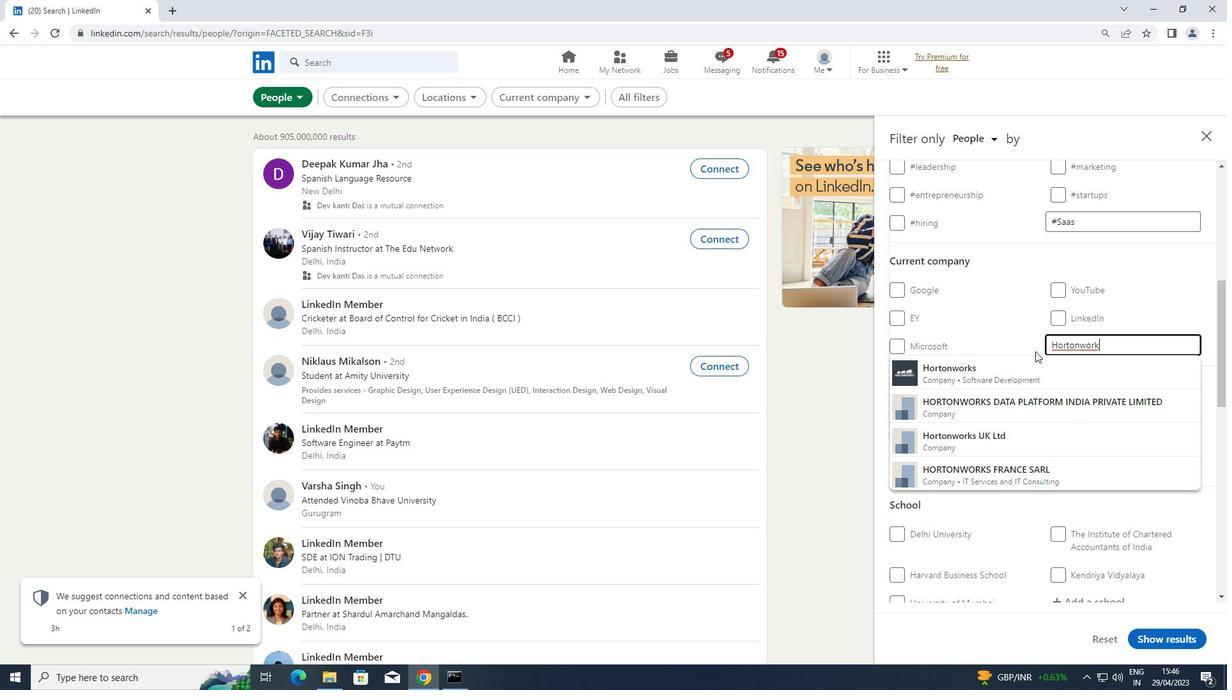 
Action: Mouse pressed left at (1013, 370)
Screenshot: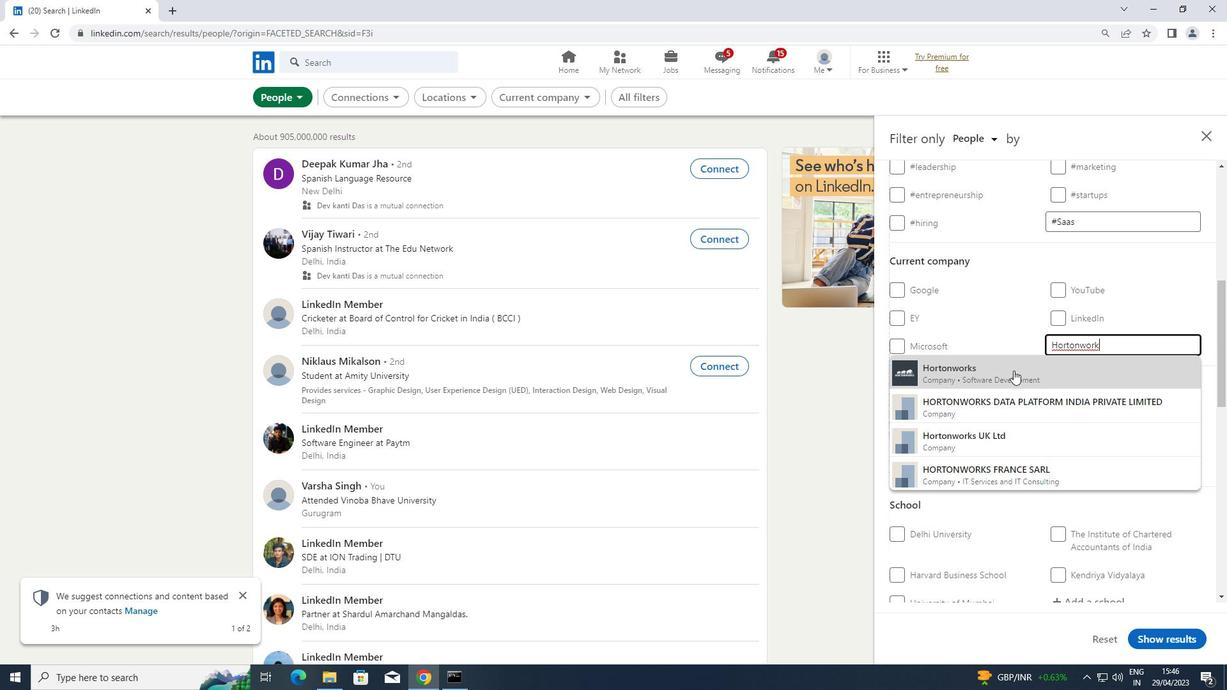 
Action: Mouse scrolled (1013, 370) with delta (0, 0)
Screenshot: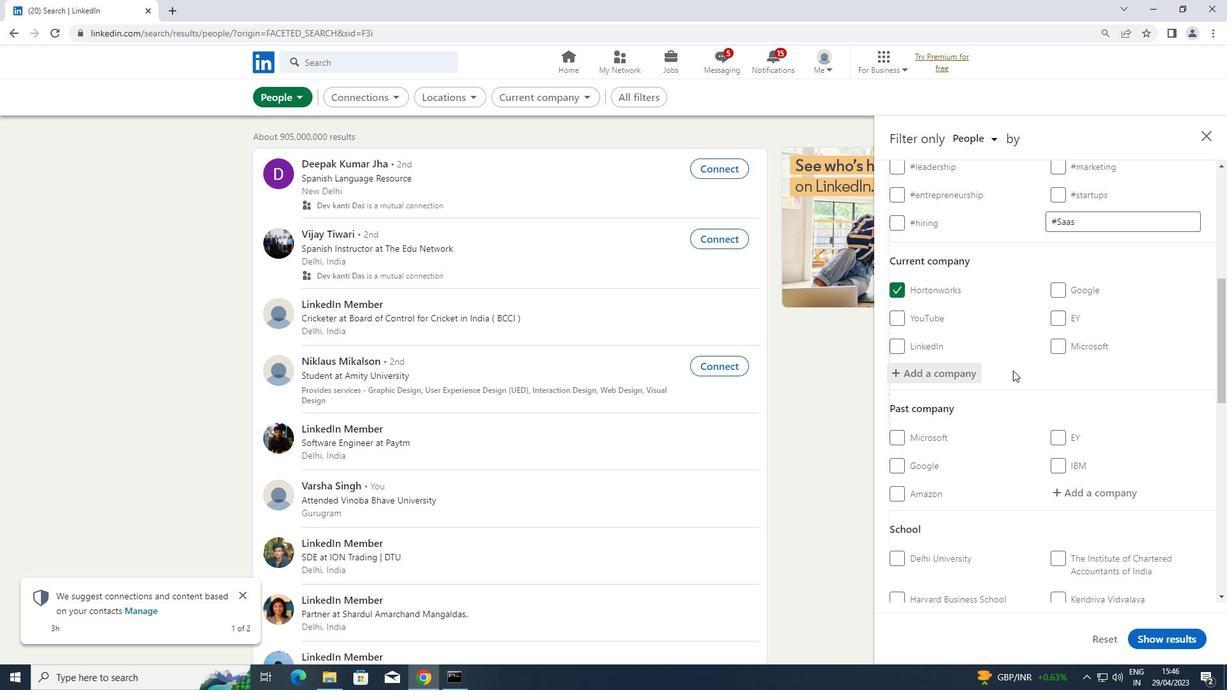 
Action: Mouse scrolled (1013, 370) with delta (0, 0)
Screenshot: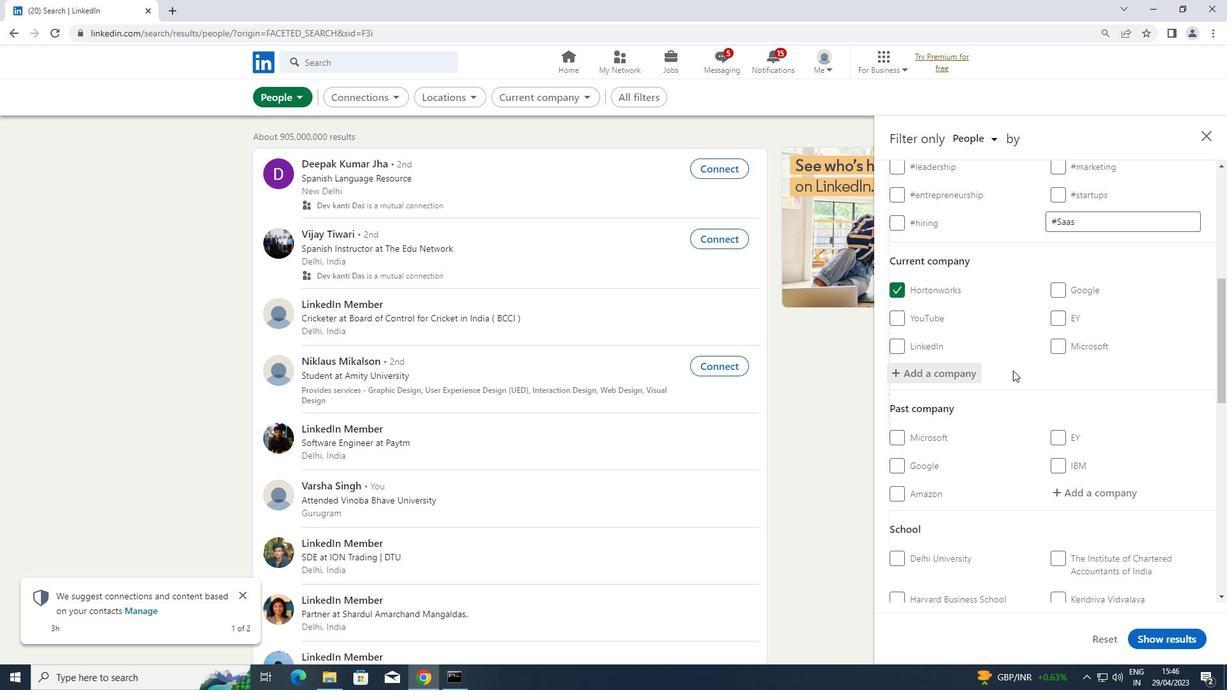 
Action: Mouse scrolled (1013, 370) with delta (0, 0)
Screenshot: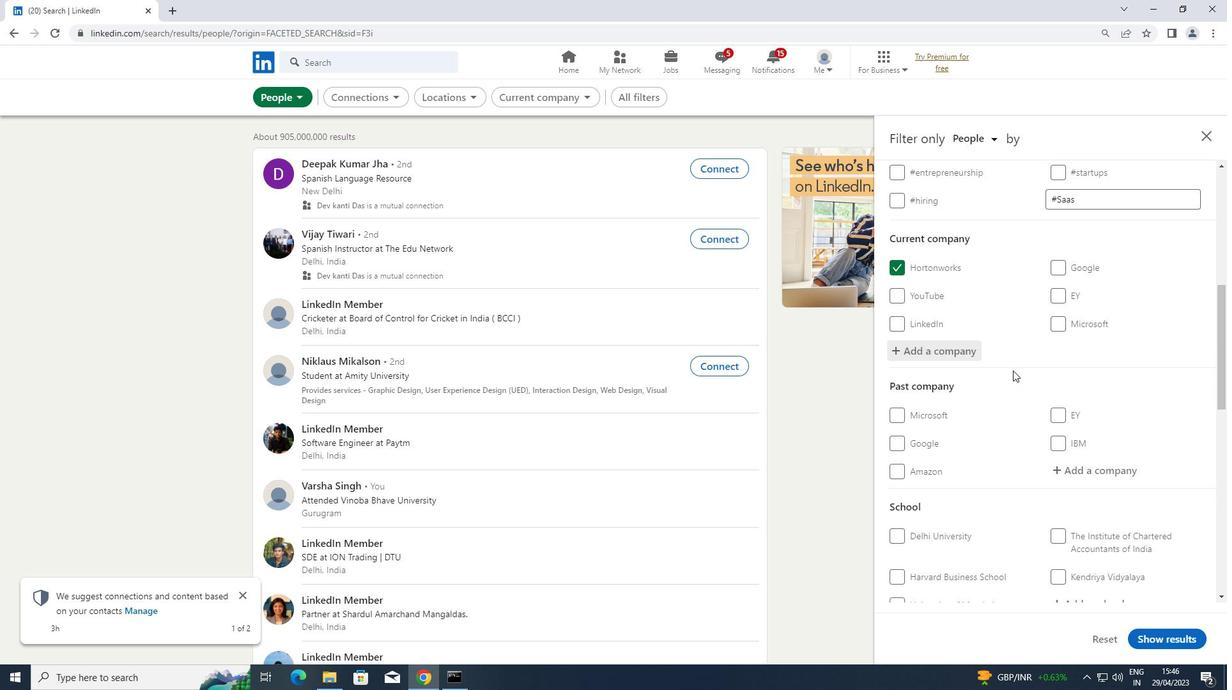 
Action: Mouse moved to (1068, 426)
Screenshot: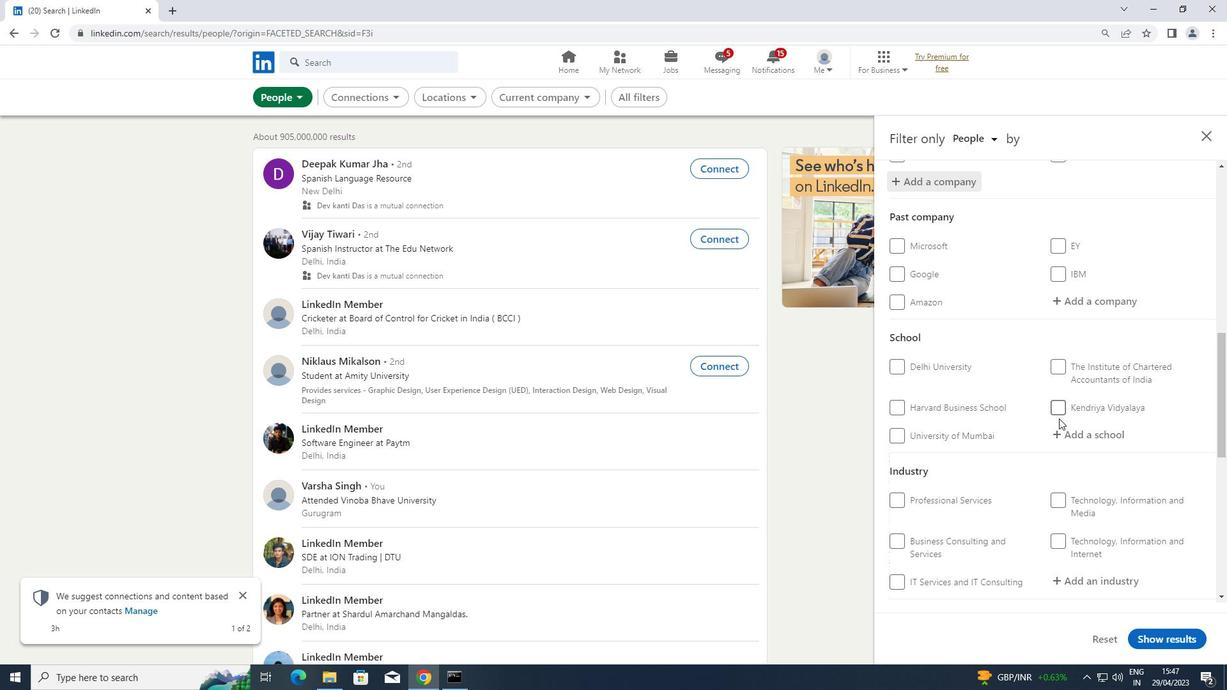 
Action: Mouse pressed left at (1068, 426)
Screenshot: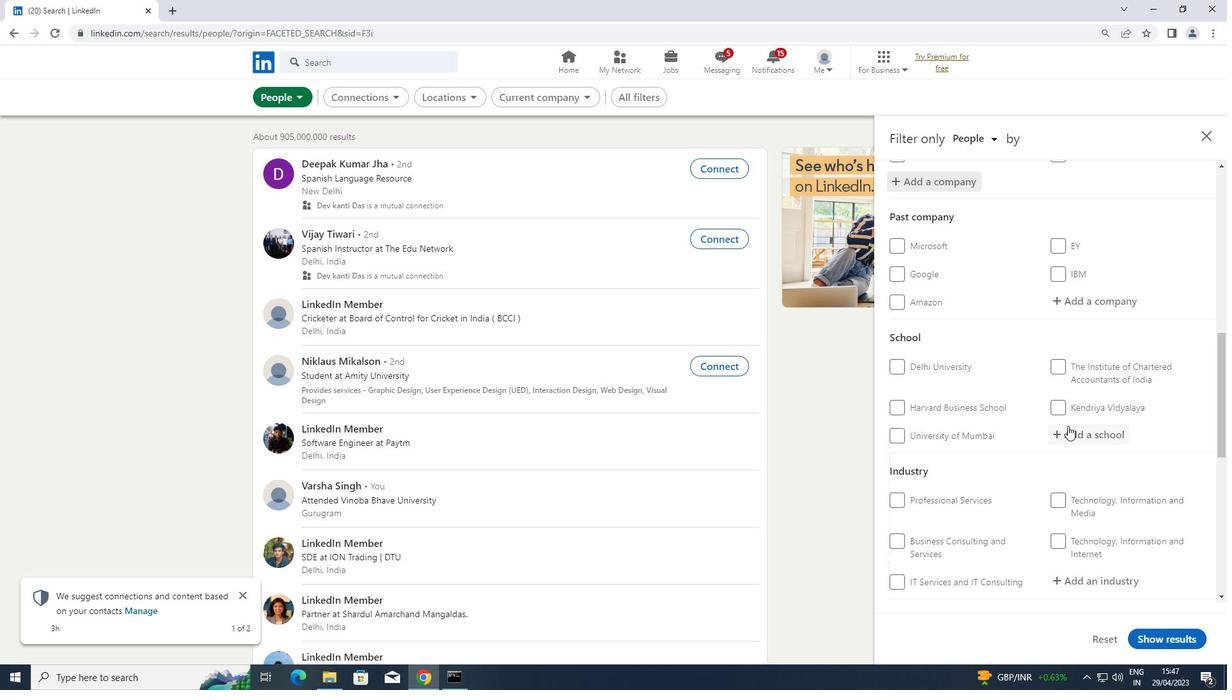 
Action: Key pressed <Key.shift>APEEJAY
Screenshot: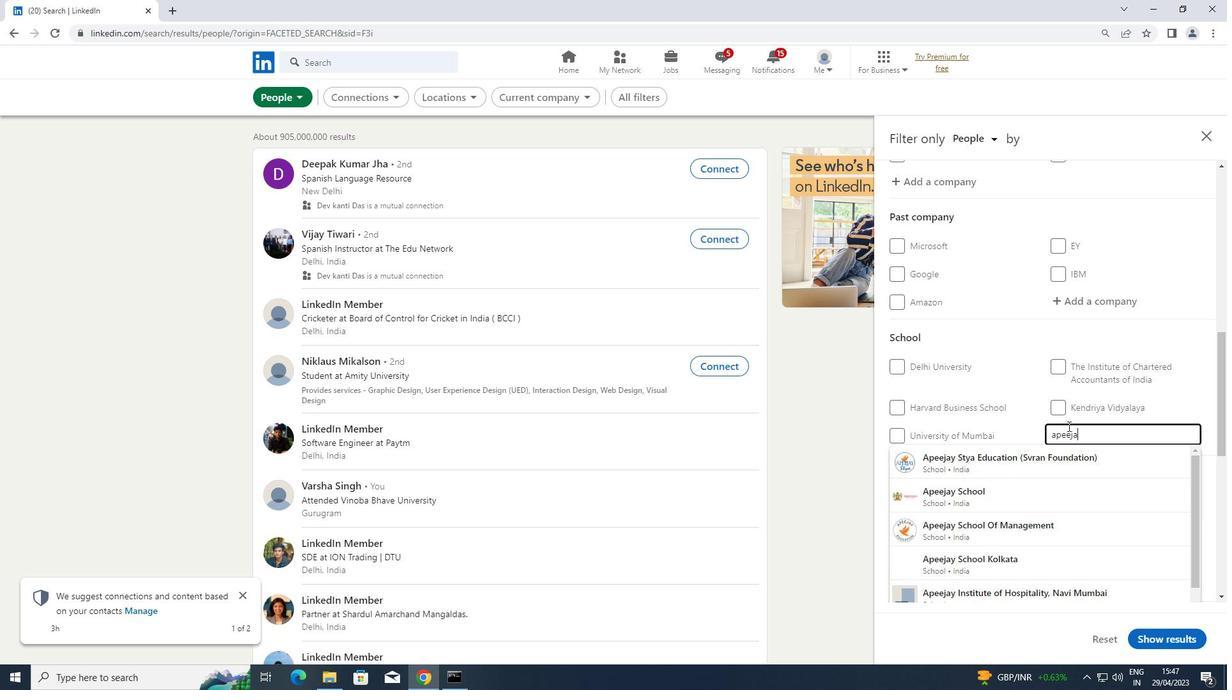 
Action: Mouse moved to (1005, 462)
Screenshot: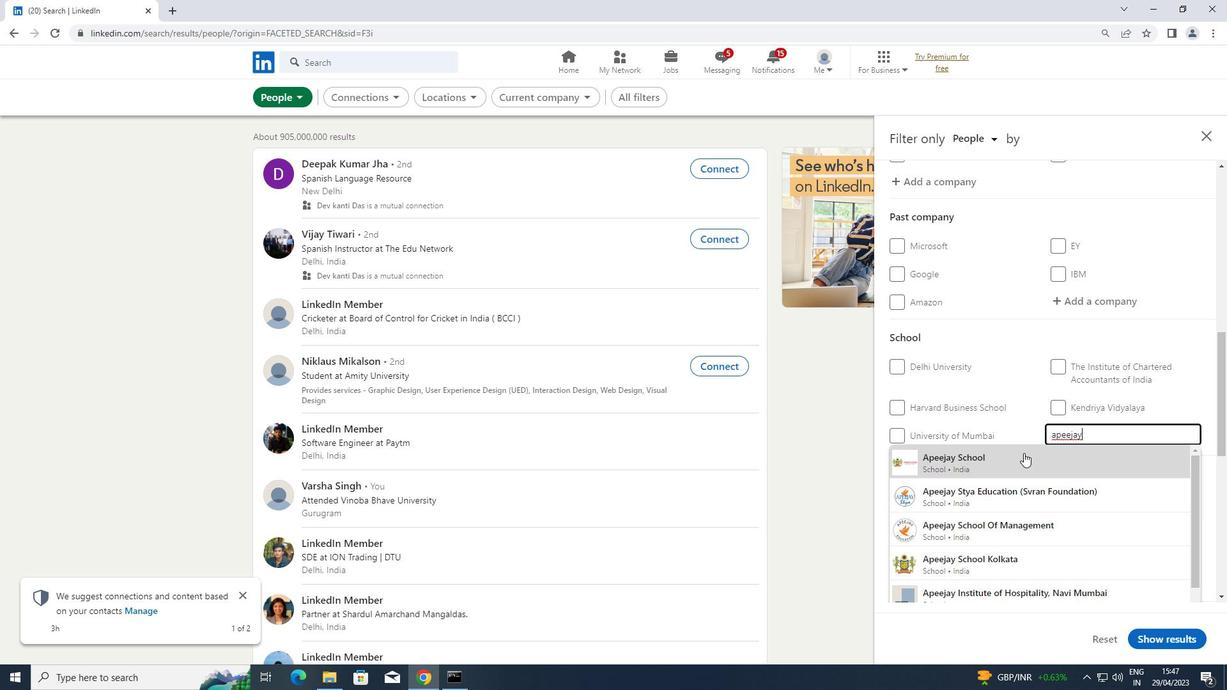 
Action: Mouse pressed left at (1005, 462)
Screenshot: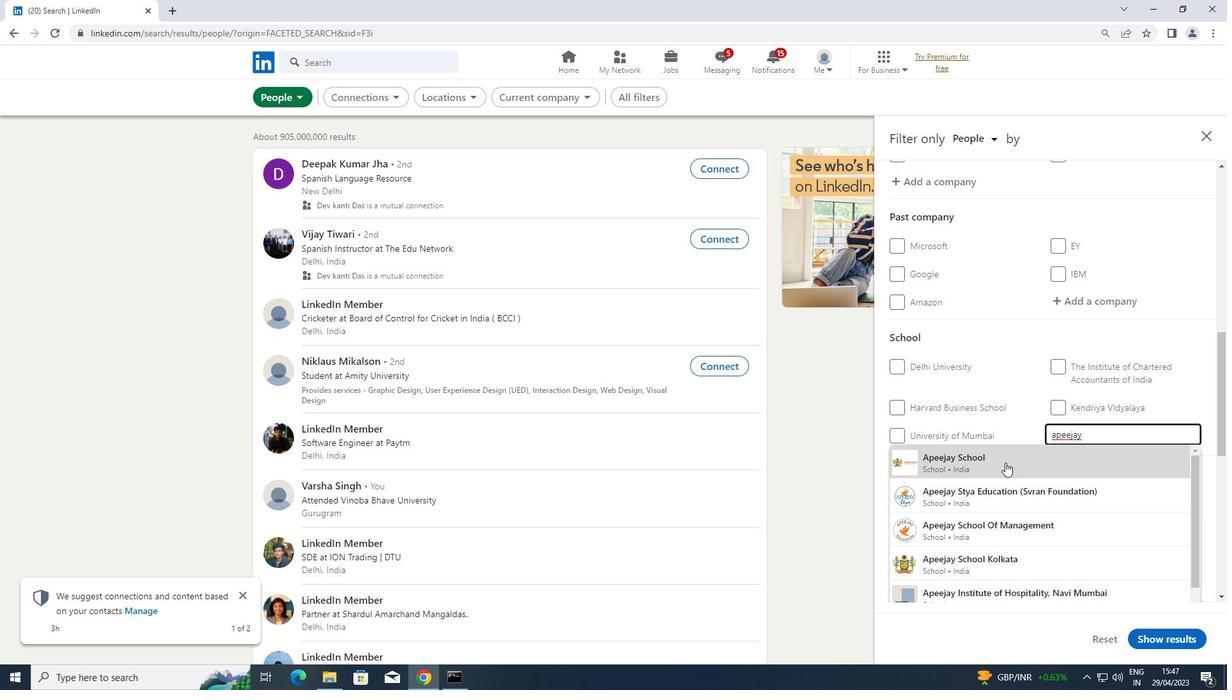 
Action: Mouse moved to (1005, 462)
Screenshot: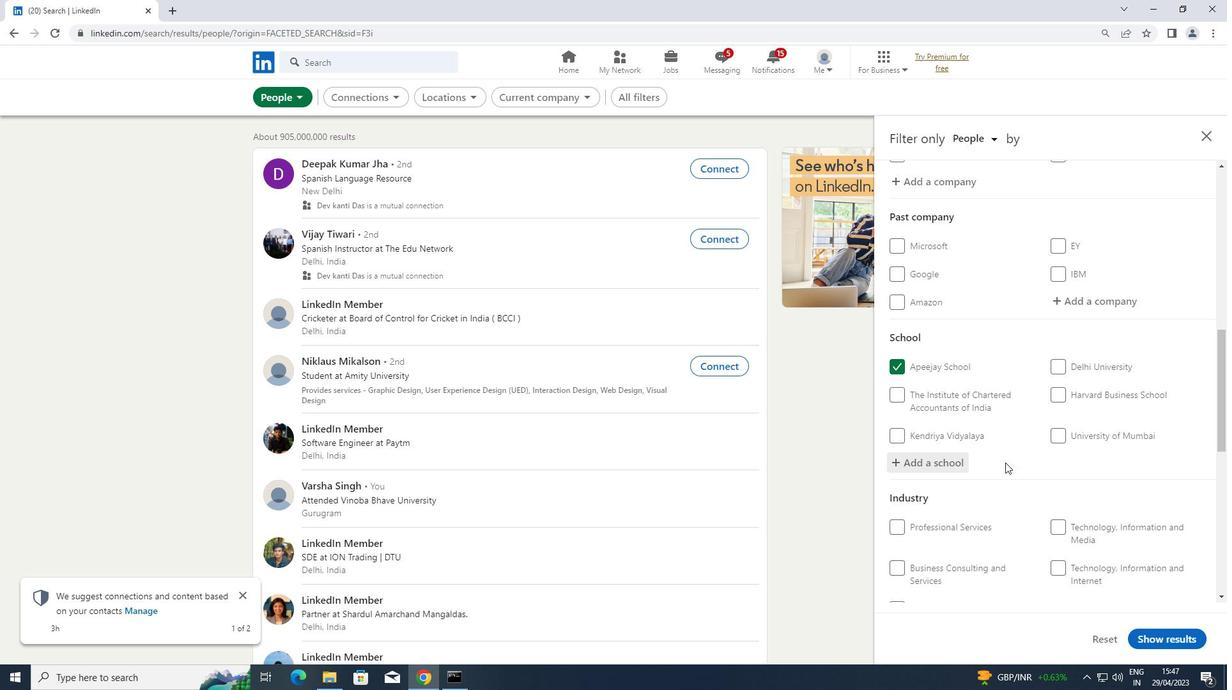
Action: Mouse scrolled (1005, 462) with delta (0, 0)
Screenshot: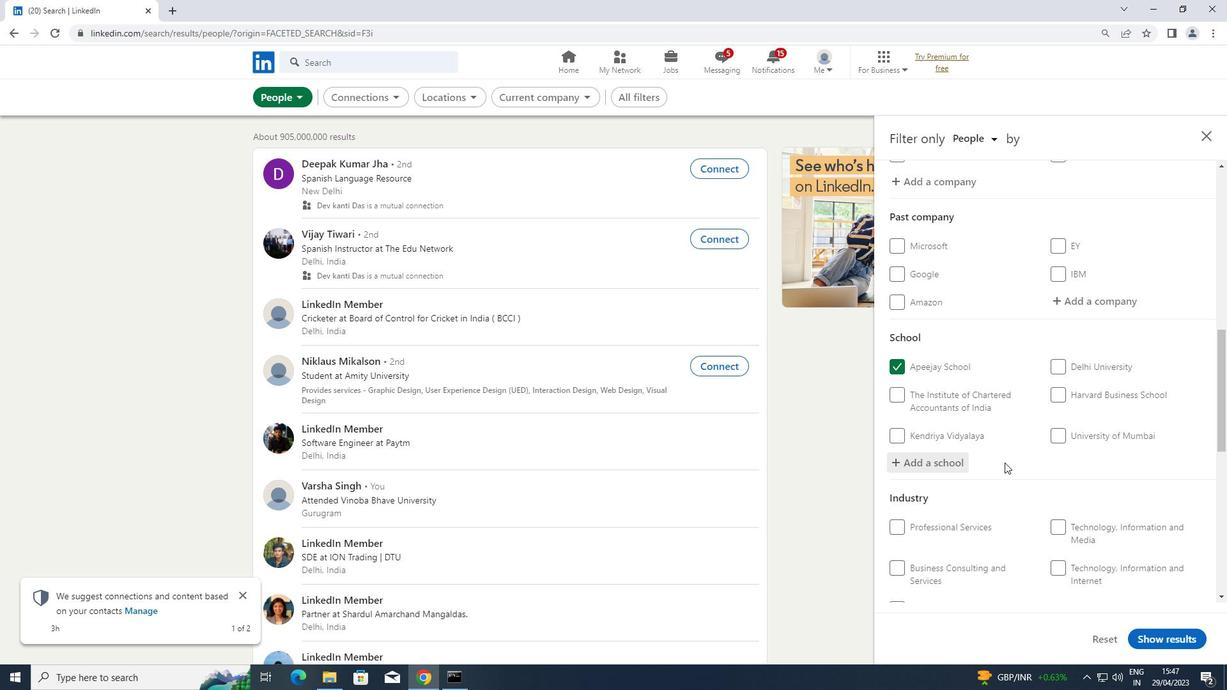 
Action: Mouse scrolled (1005, 462) with delta (0, 0)
Screenshot: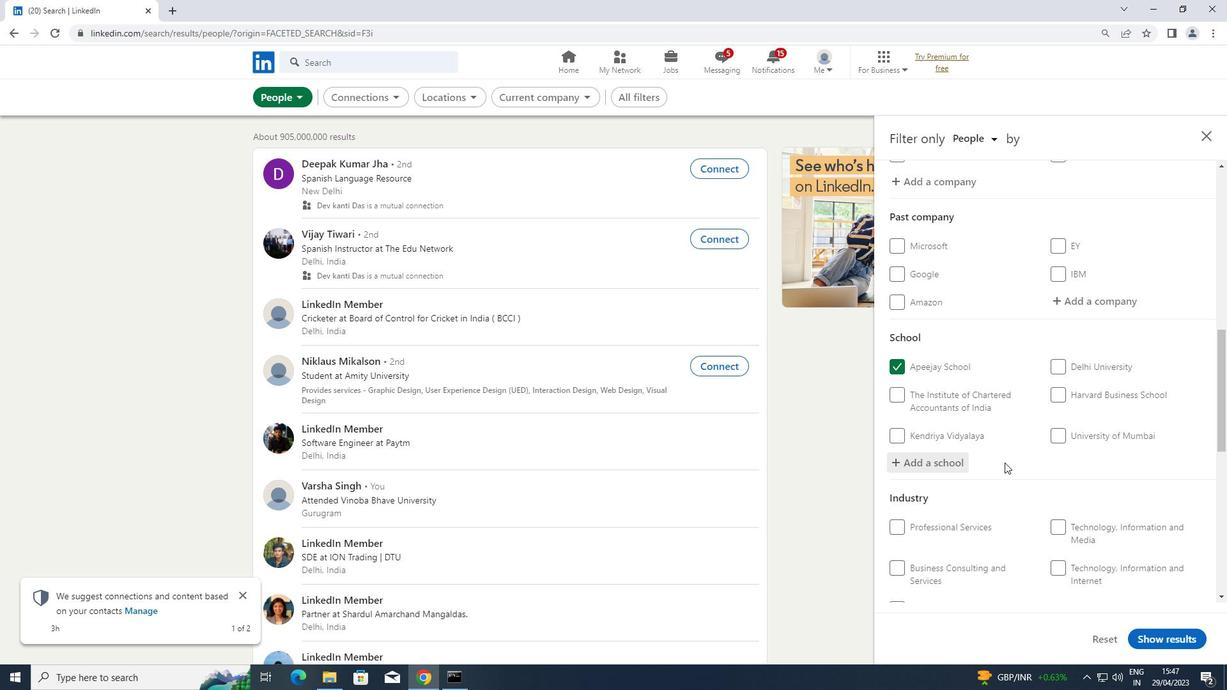 
Action: Mouse scrolled (1005, 462) with delta (0, 0)
Screenshot: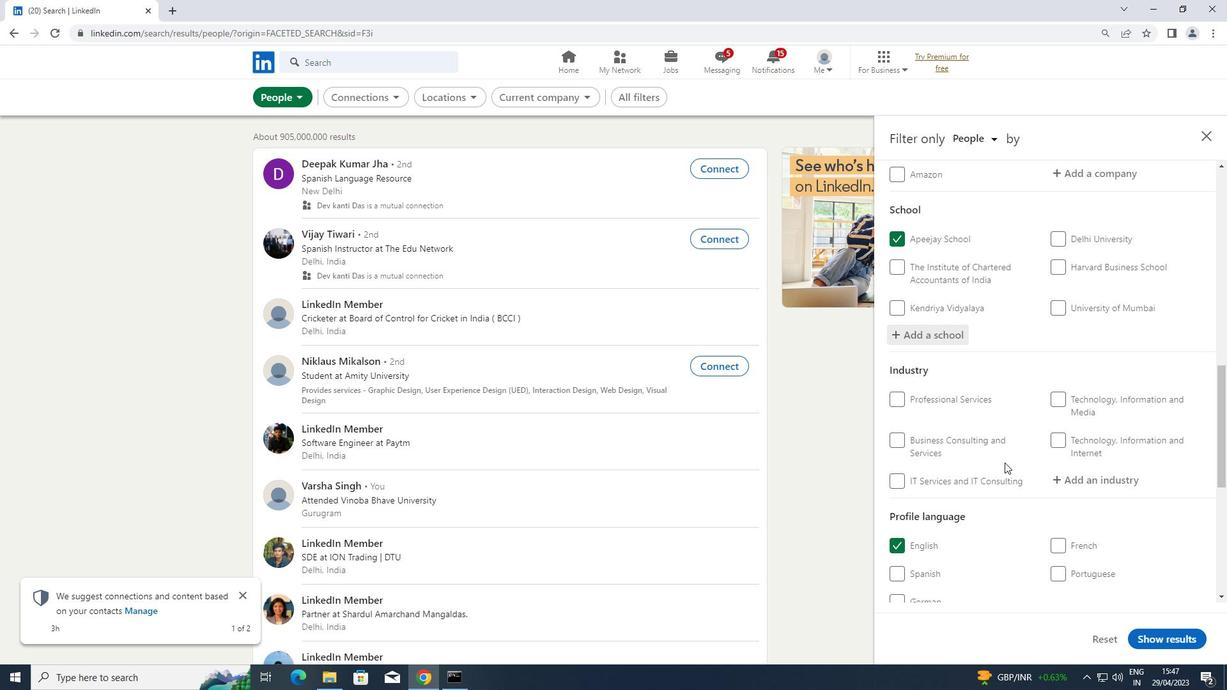 
Action: Mouse moved to (1071, 418)
Screenshot: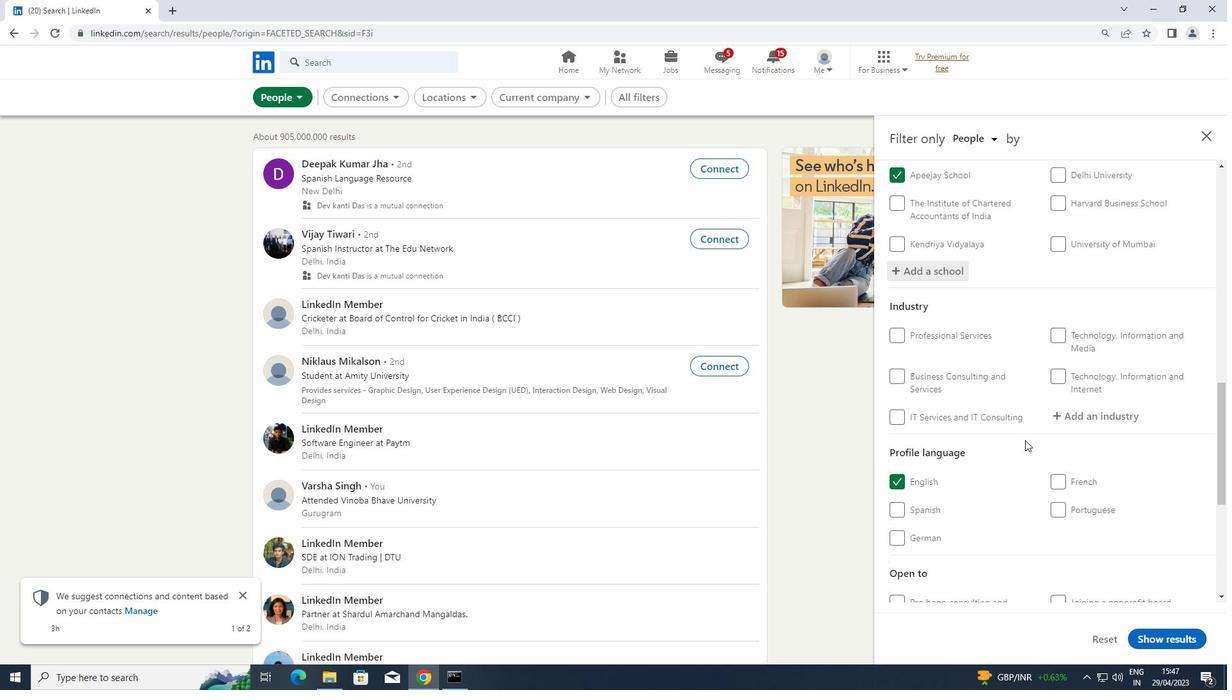 
Action: Mouse pressed left at (1071, 418)
Screenshot: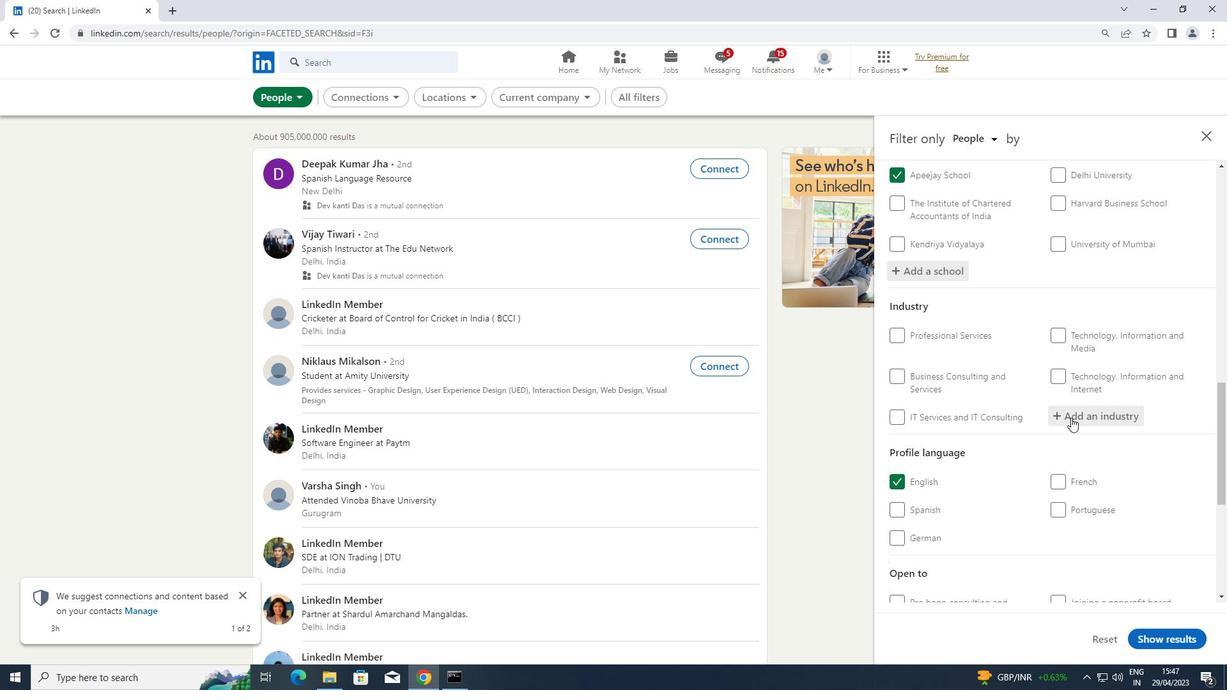 
Action: Key pressed <Key.shift>RECREATIONAL
Screenshot: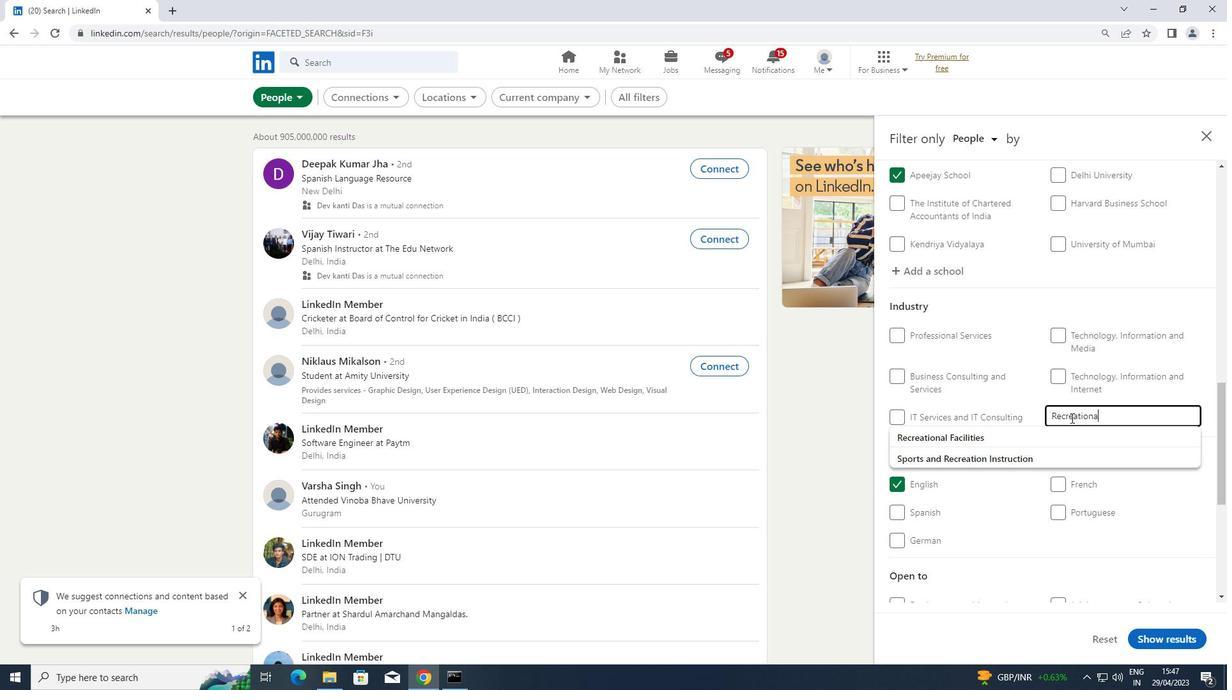 
Action: Mouse moved to (996, 442)
Screenshot: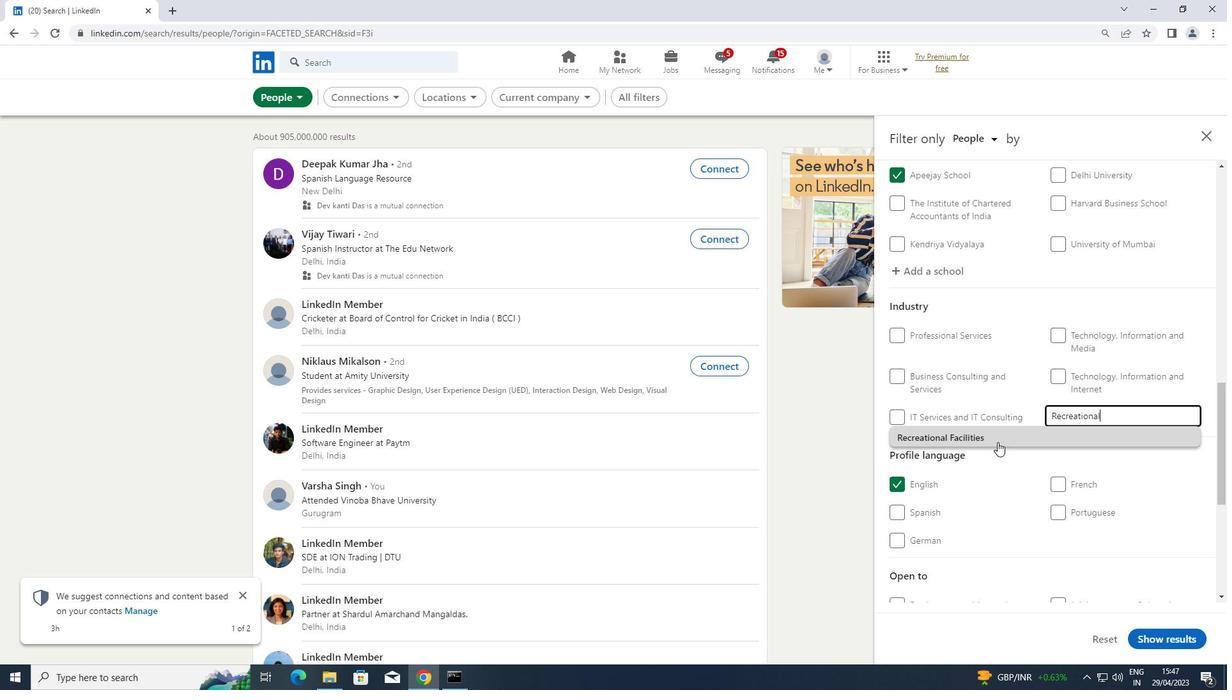 
Action: Mouse pressed left at (996, 442)
Screenshot: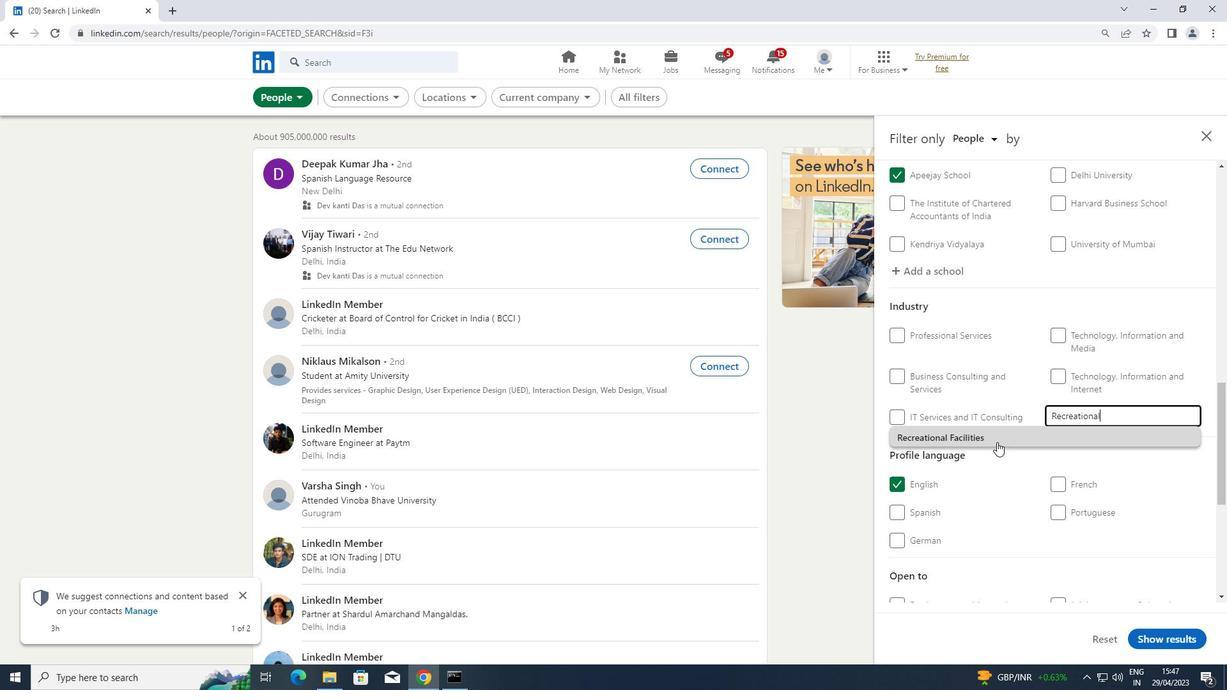 
Action: Mouse scrolled (996, 441) with delta (0, 0)
Screenshot: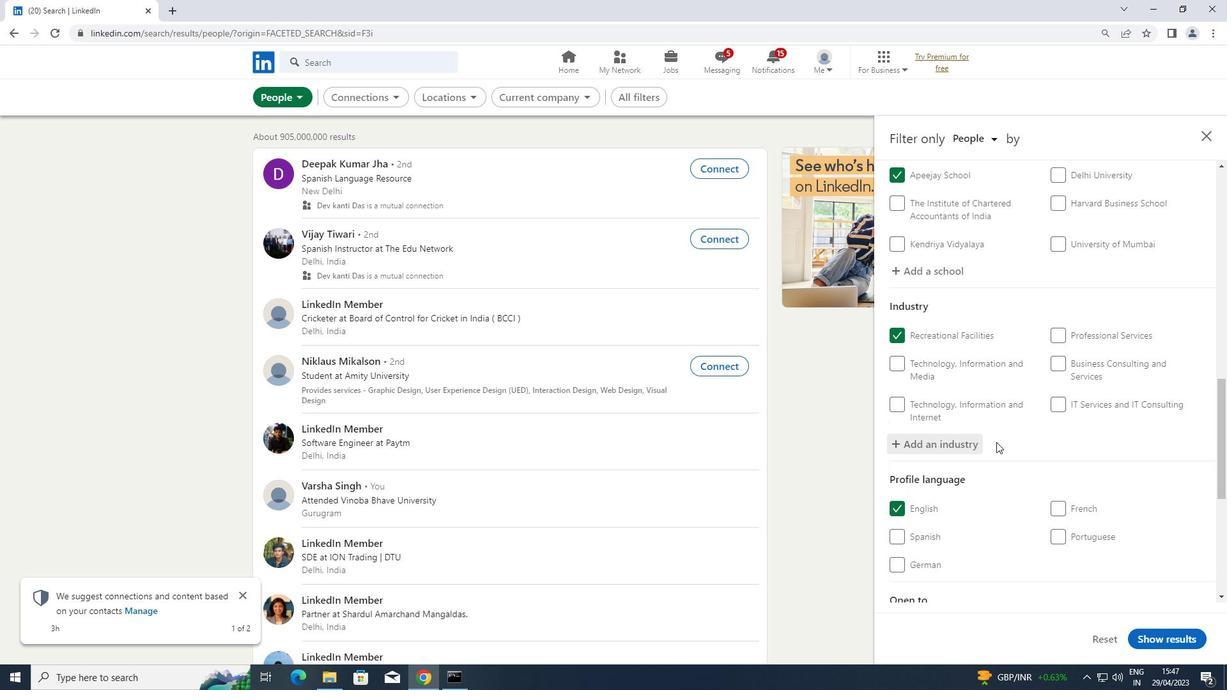 
Action: Mouse scrolled (996, 441) with delta (0, 0)
Screenshot: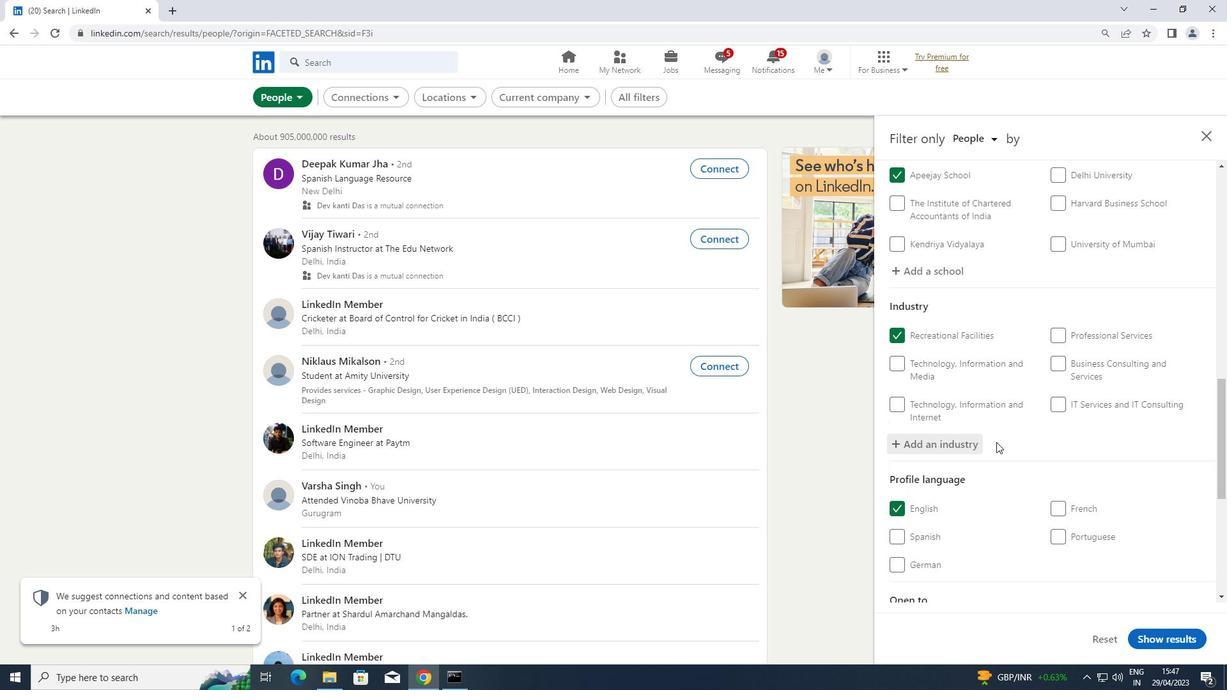 
Action: Mouse scrolled (996, 441) with delta (0, 0)
Screenshot: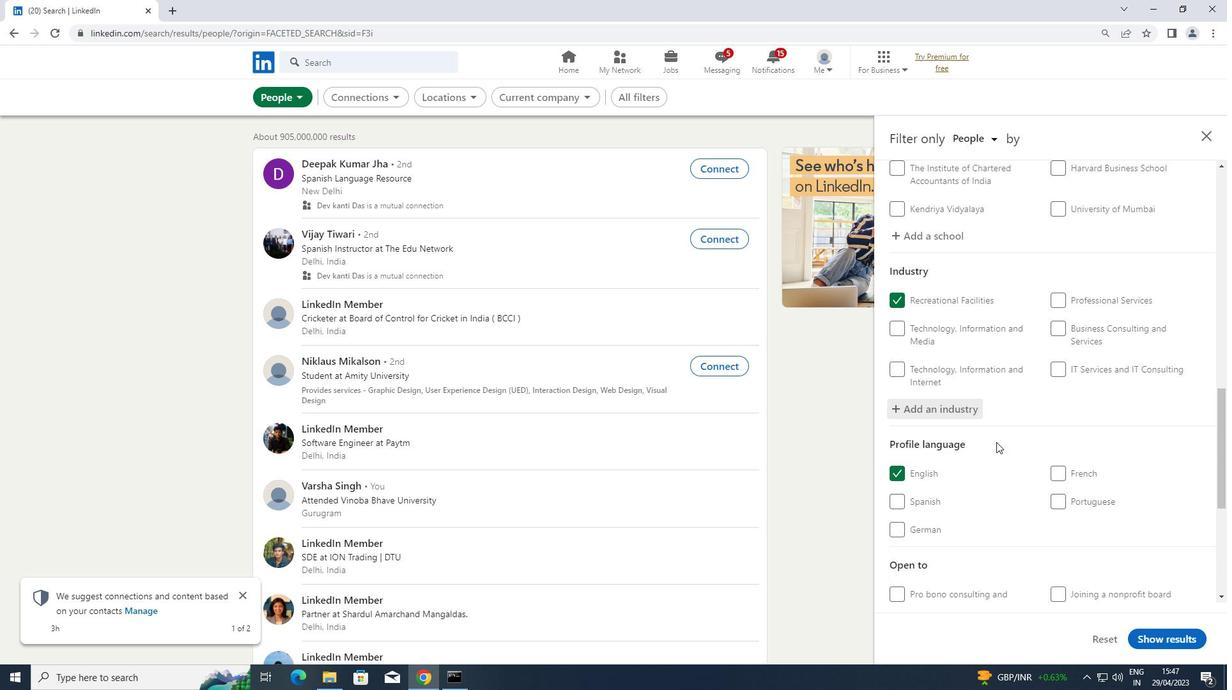 
Action: Mouse scrolled (996, 441) with delta (0, 0)
Screenshot: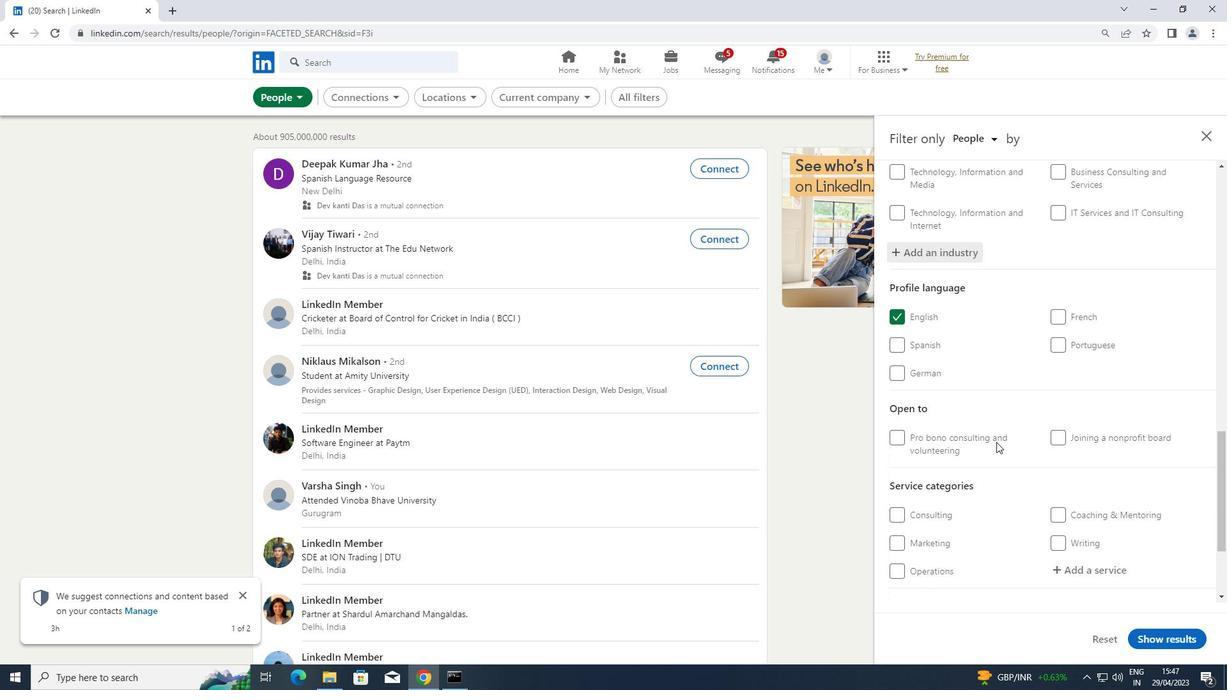 
Action: Mouse moved to (1073, 505)
Screenshot: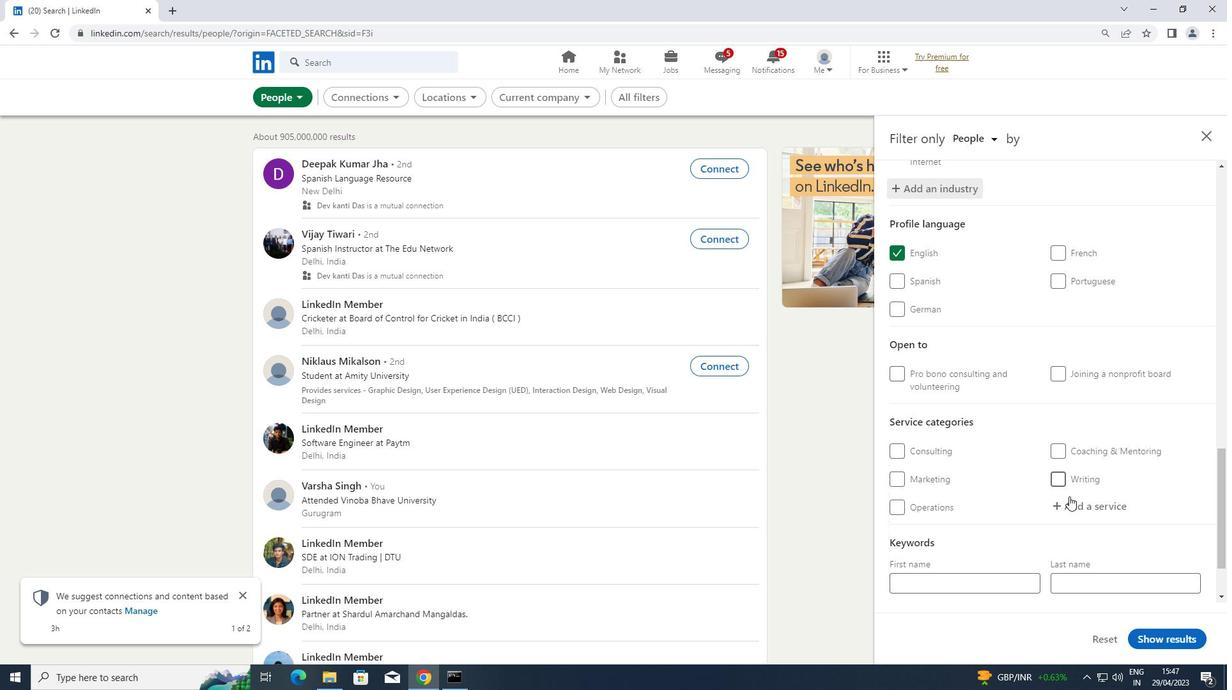 
Action: Mouse pressed left at (1073, 505)
Screenshot: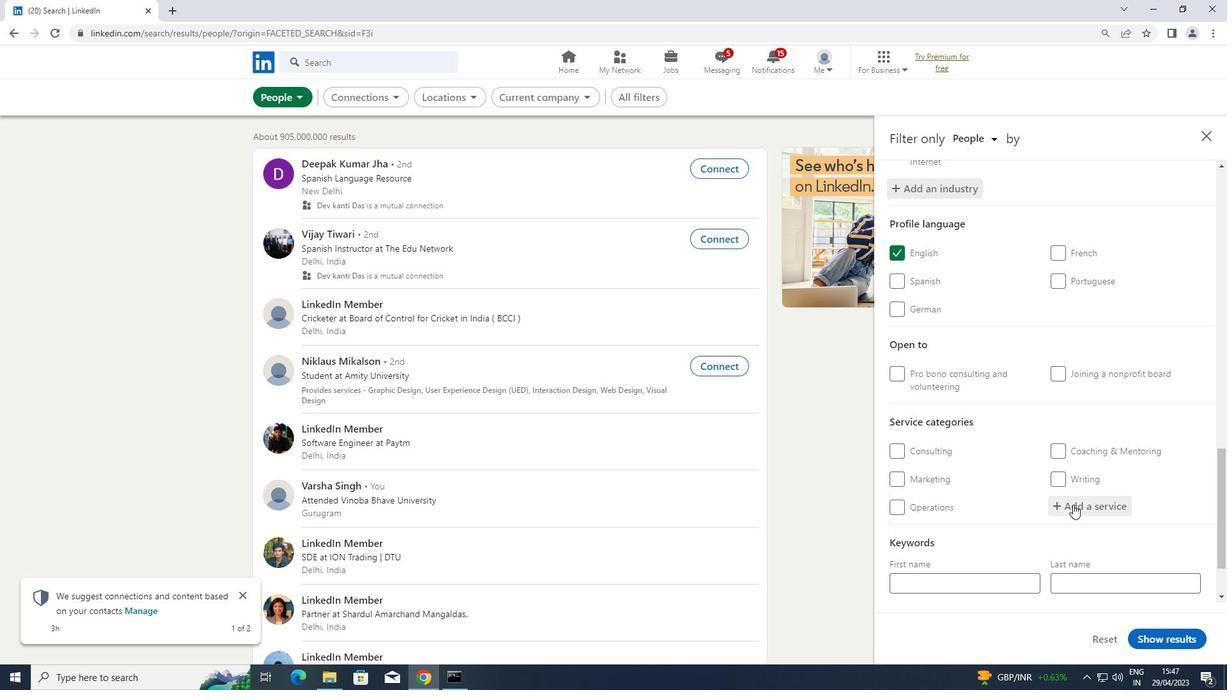 
Action: Key pressed <Key.shift>LEAD<Key.space>
Screenshot: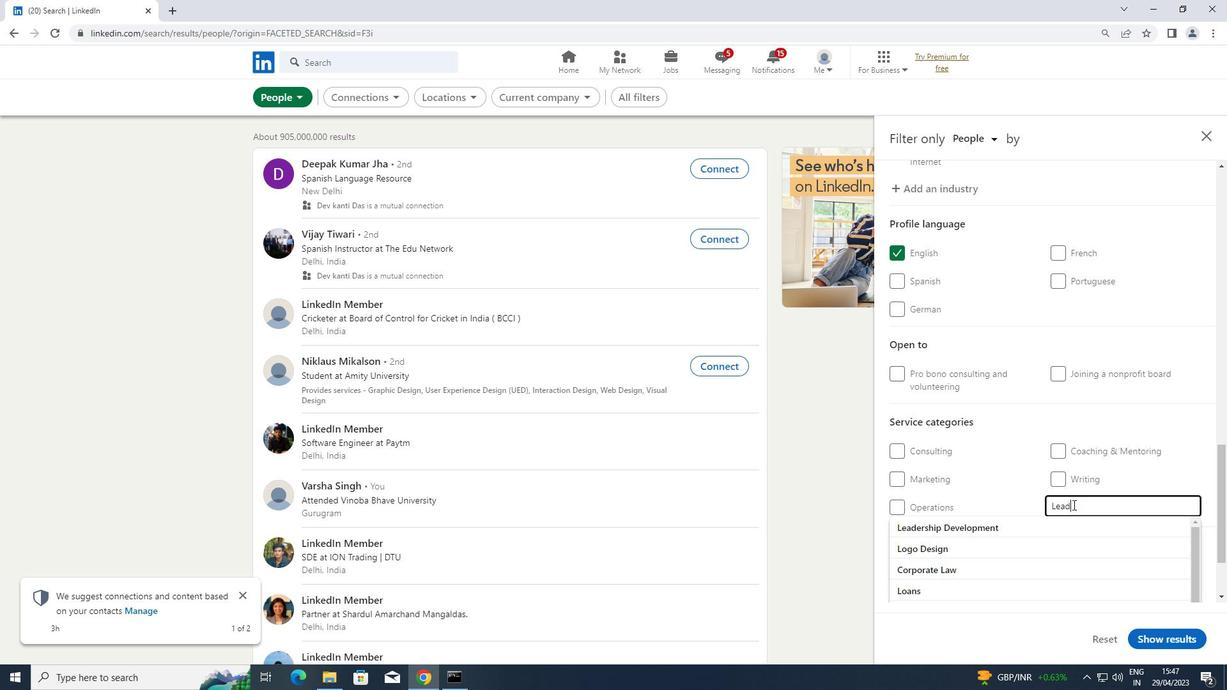 
Action: Mouse moved to (979, 528)
Screenshot: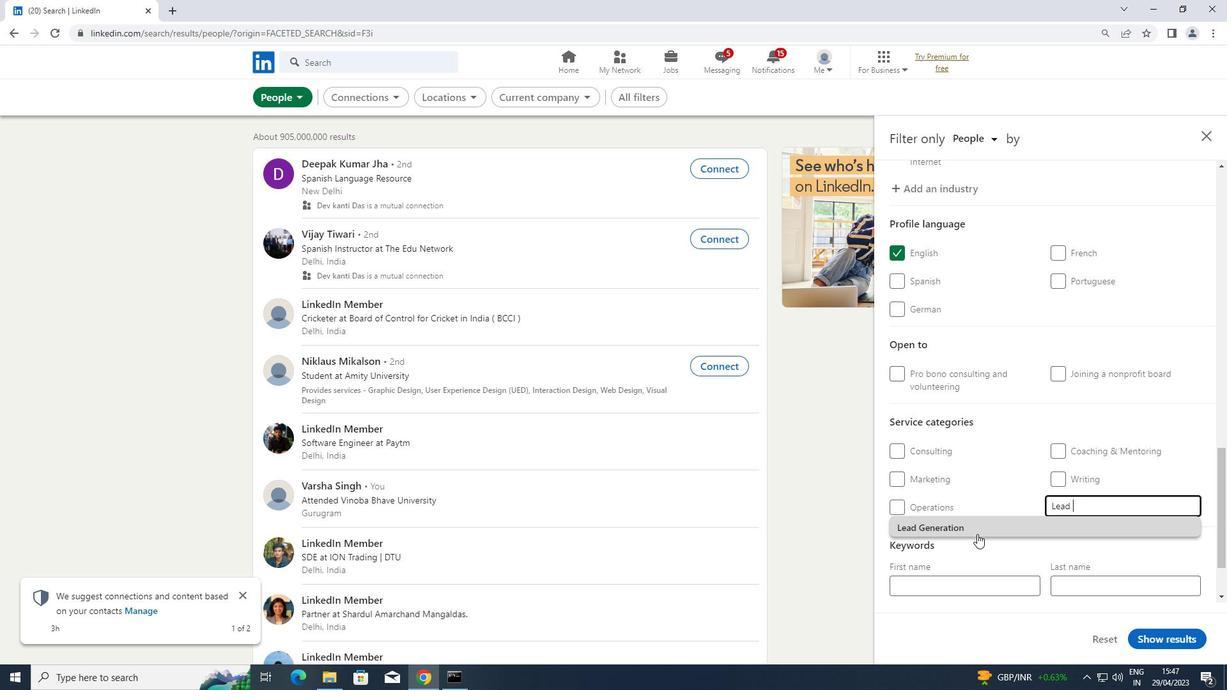 
Action: Mouse pressed left at (979, 528)
Screenshot: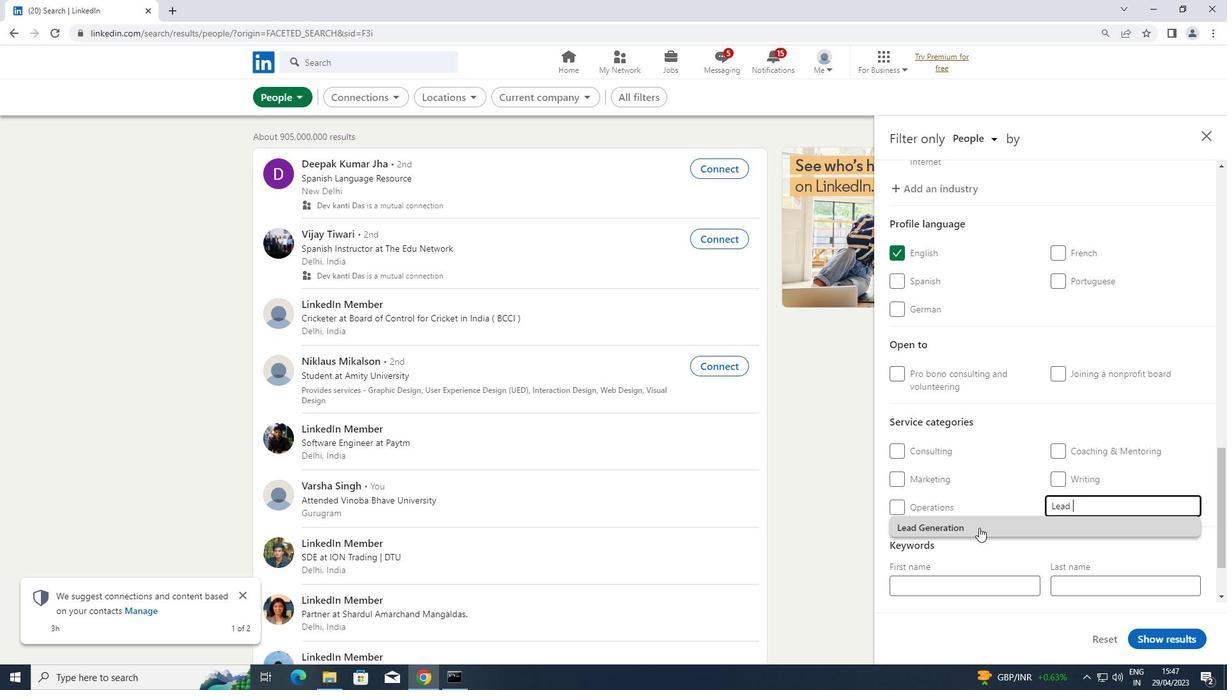 
Action: Mouse scrolled (979, 527) with delta (0, 0)
Screenshot: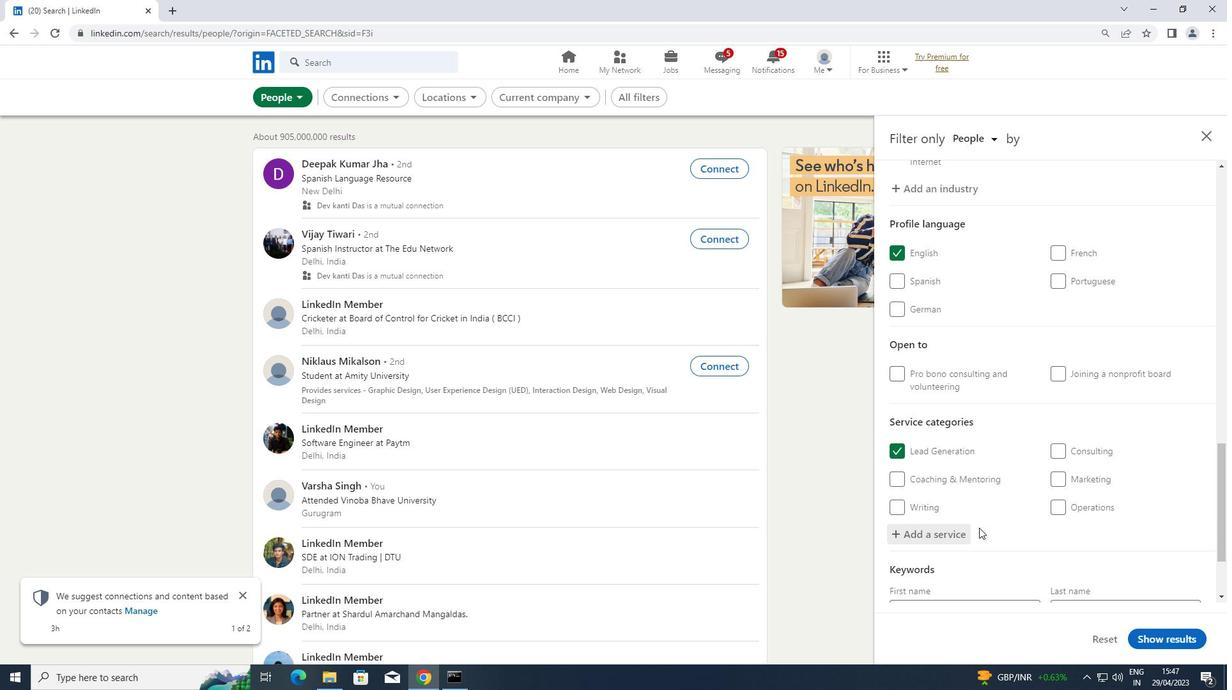 
Action: Mouse scrolled (979, 527) with delta (0, 0)
Screenshot: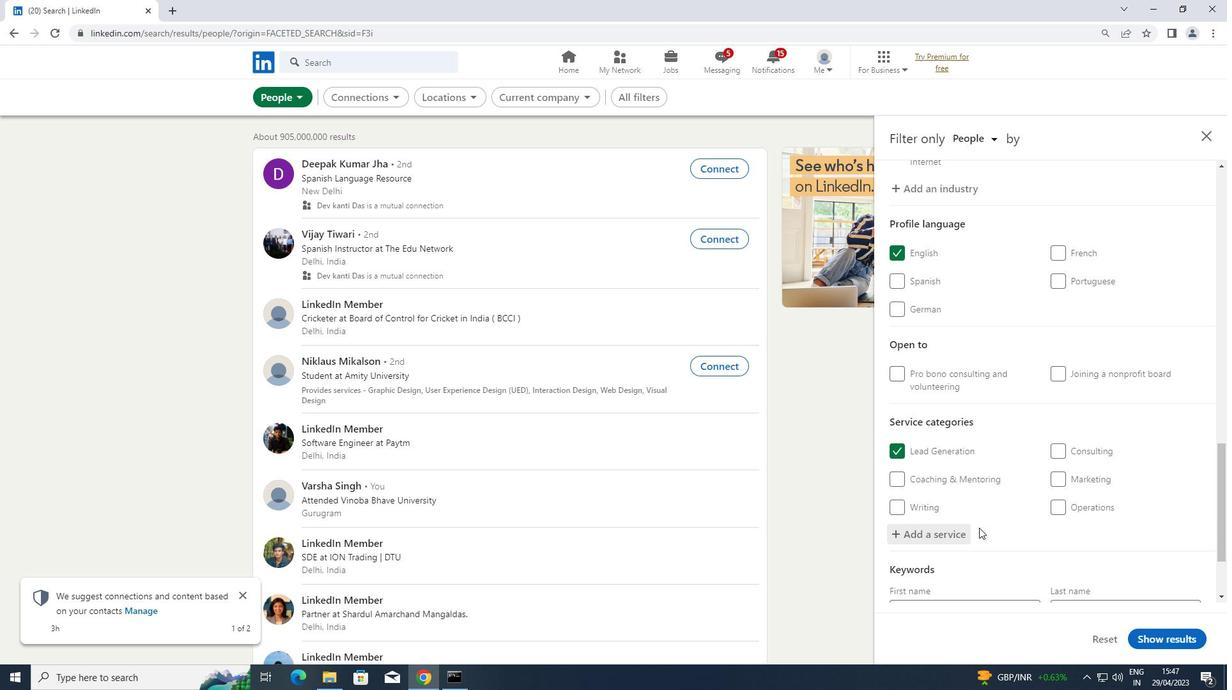 
Action: Mouse scrolled (979, 527) with delta (0, 0)
Screenshot: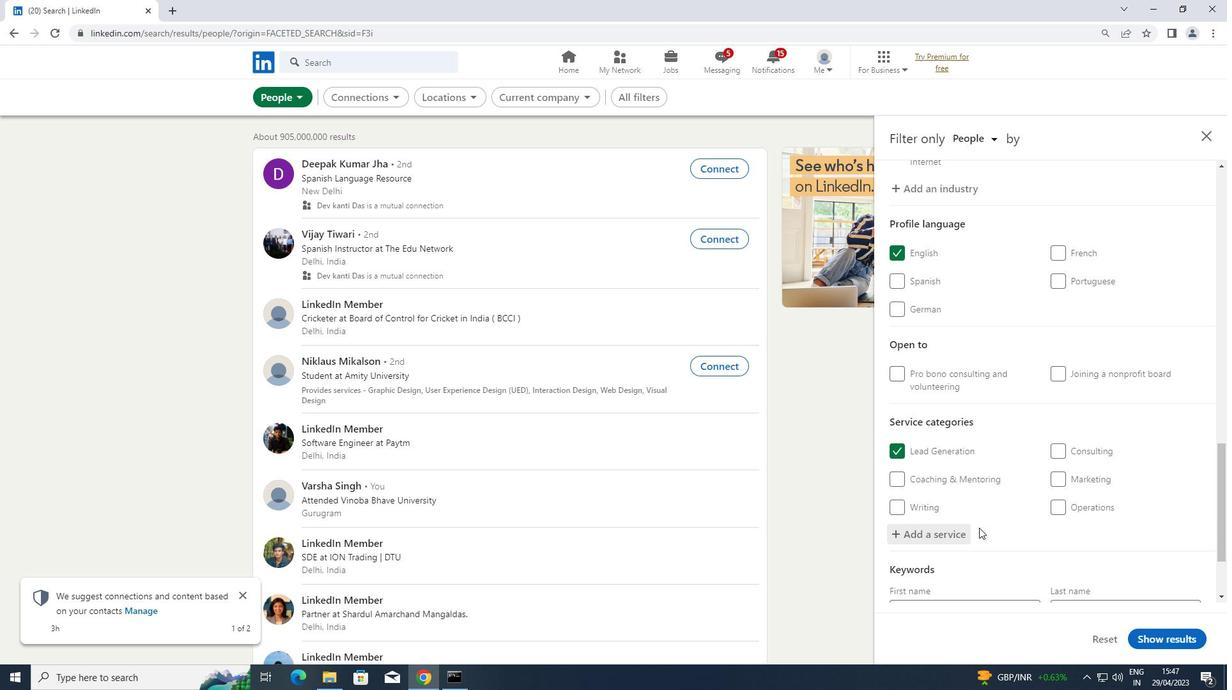 
Action: Mouse moved to (957, 543)
Screenshot: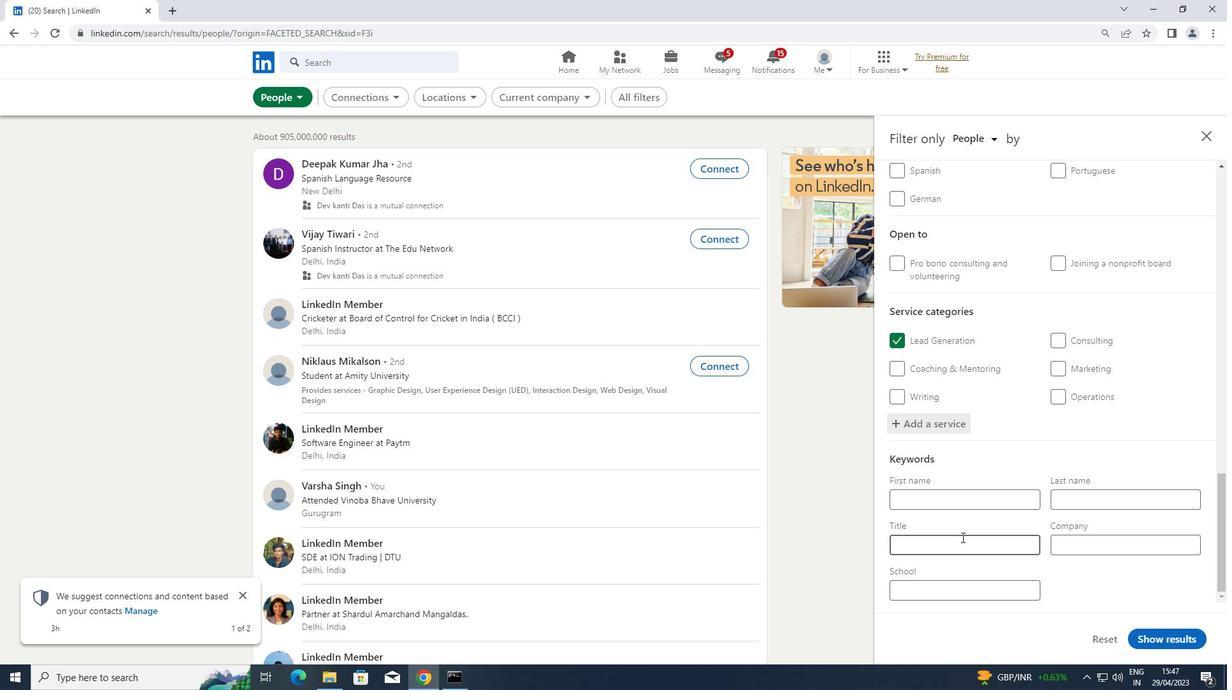 
Action: Mouse pressed left at (957, 543)
Screenshot: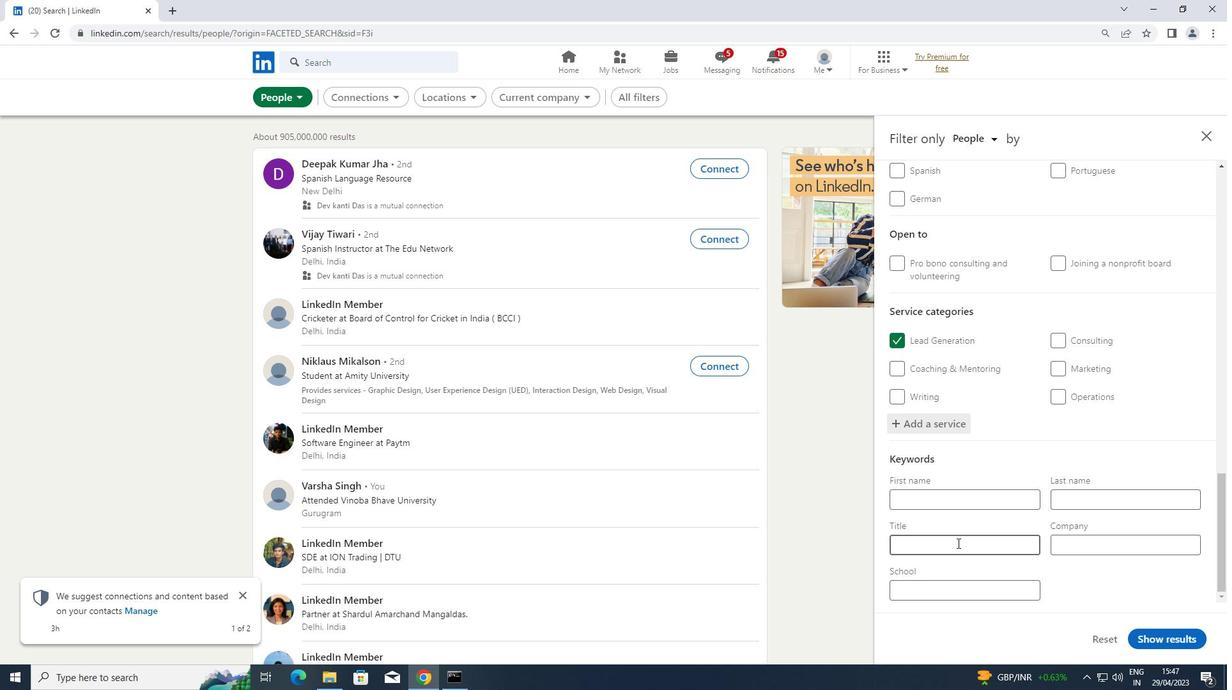 
Action: Key pressed <Key.shift>VIDEO<Key.space><Key.shift>GAME<Key.space><Key.shift>WRITER
Screenshot: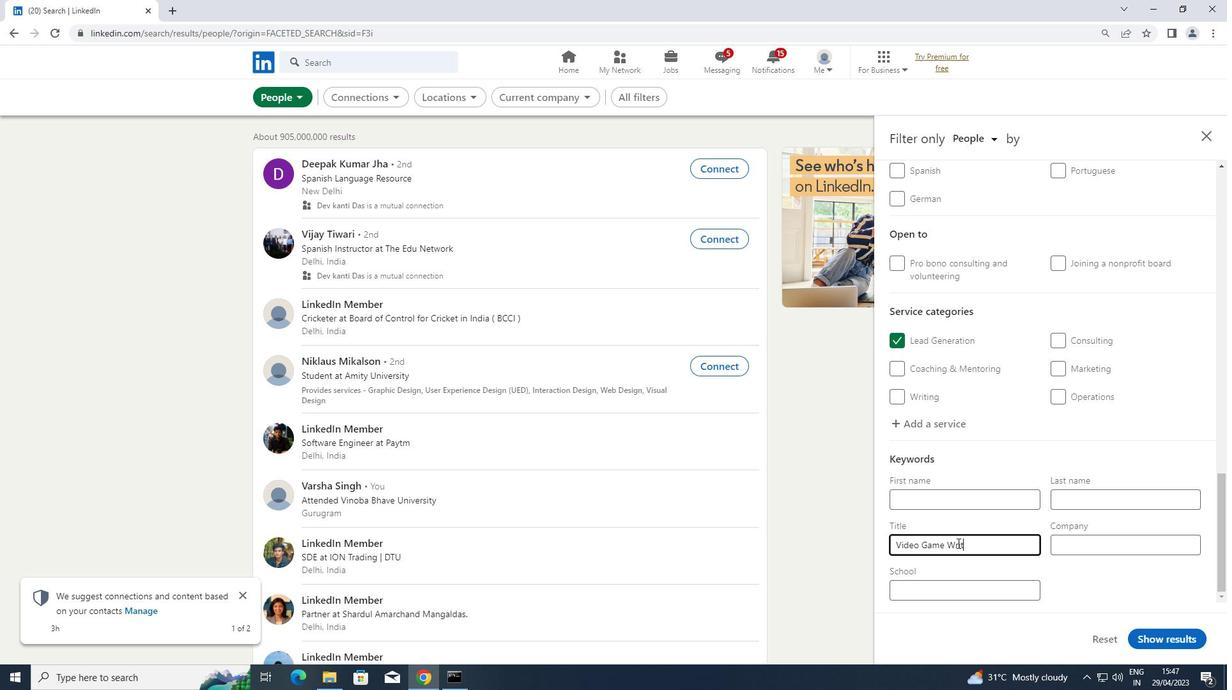 
Action: Mouse moved to (1139, 634)
Screenshot: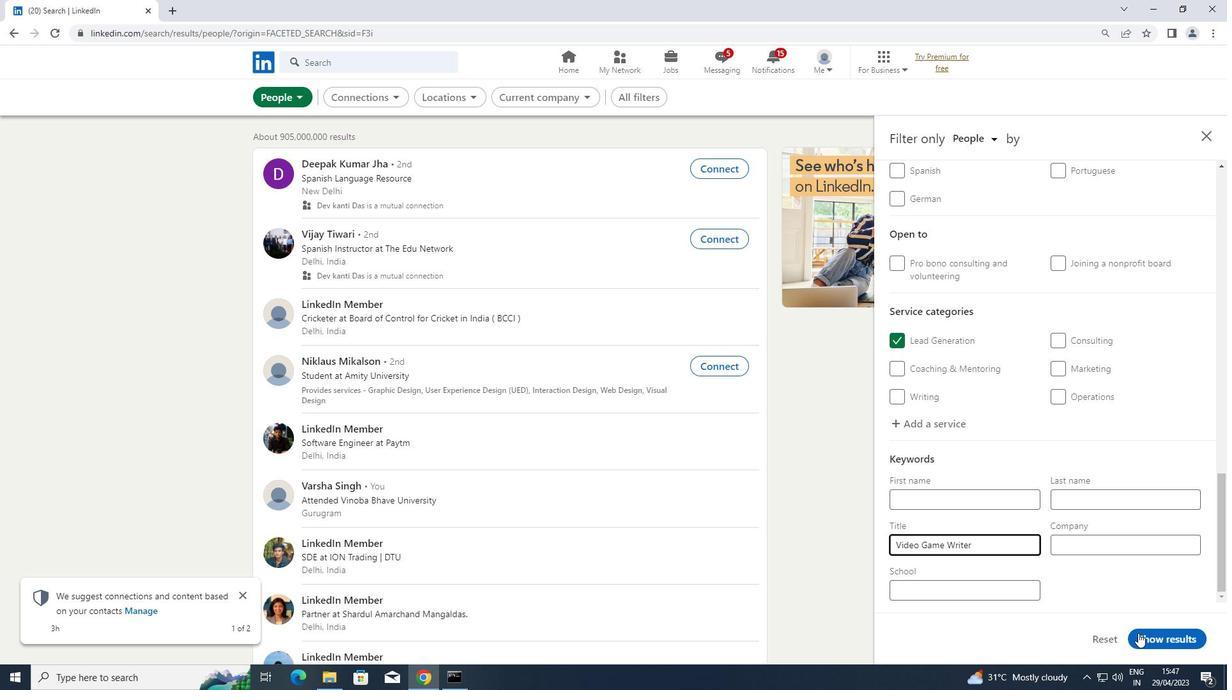 
Action: Mouse pressed left at (1139, 634)
Screenshot: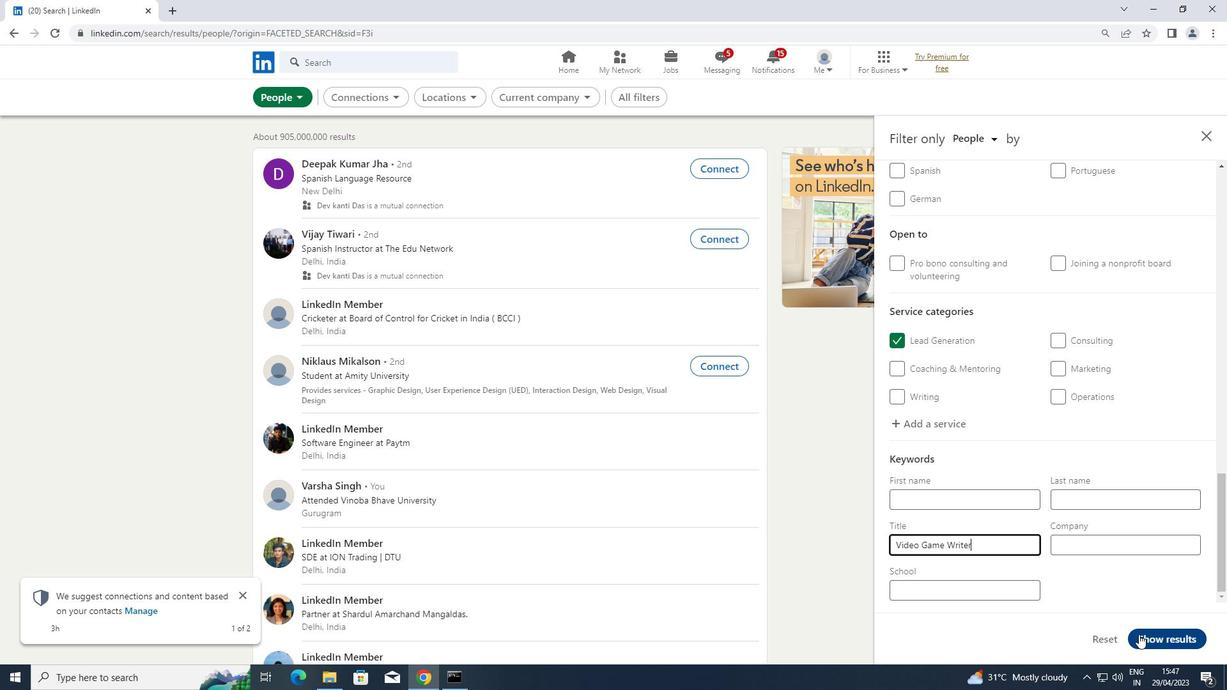 
